 Task: Open Card Card0000000129 in Board Board0000000033 in Workspace WS0000000011 in Trello. Add Member Ayush9811@gmail.com to Card Card0000000129 in Board Board0000000033 in Workspace WS0000000011 in Trello. Add Purple Label titled Label0000000129 to Card Card0000000129 in Board Board0000000033 in Workspace WS0000000011 in Trello. Add Checklist CL0000000129 to Card Card0000000129 in Board Board0000000033 in Workspace WS0000000011 in Trello. Add Dates with Start Date as Aug 01 2023 and Due Date as Aug 31 2023 to Card Card0000000129 in Board Board0000000033 in Workspace WS0000000011 in Trello
Action: Mouse moved to (425, 341)
Screenshot: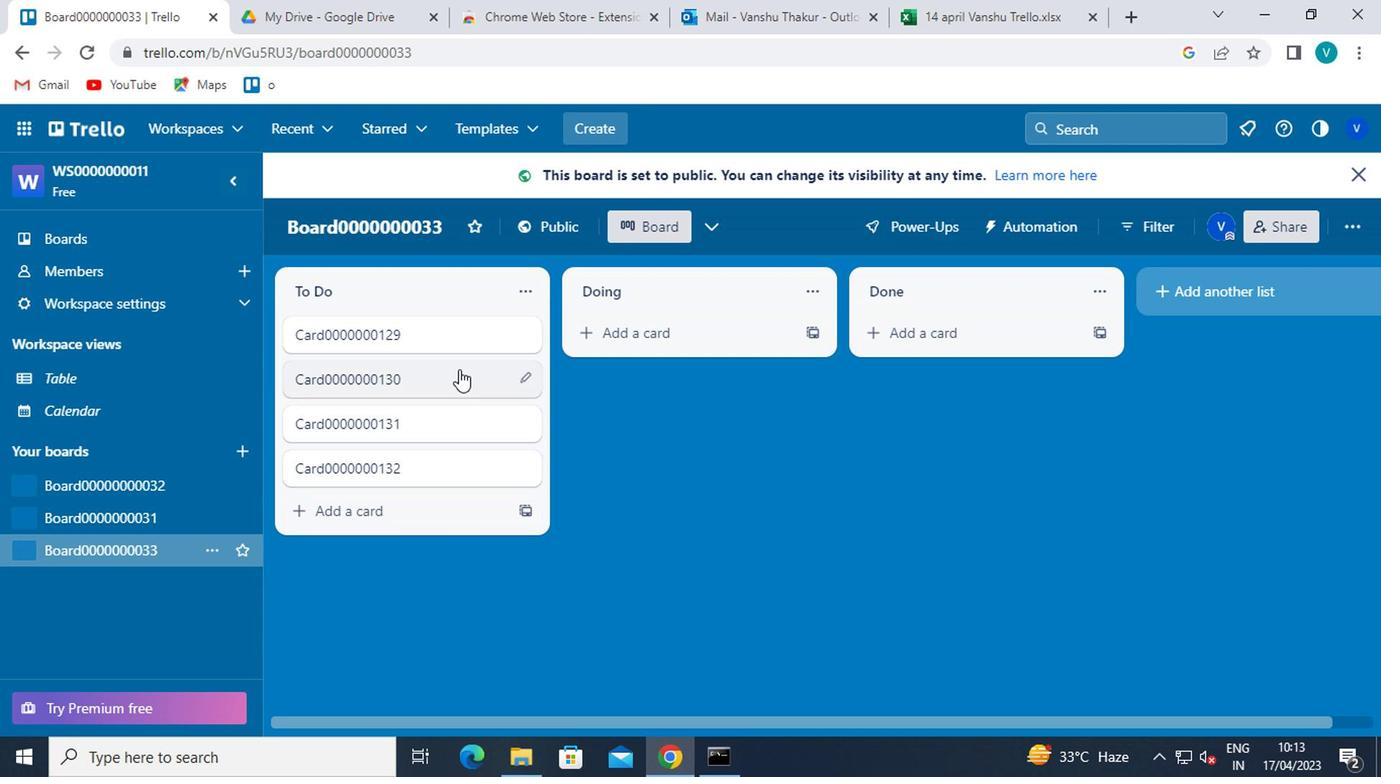 
Action: Mouse pressed left at (425, 341)
Screenshot: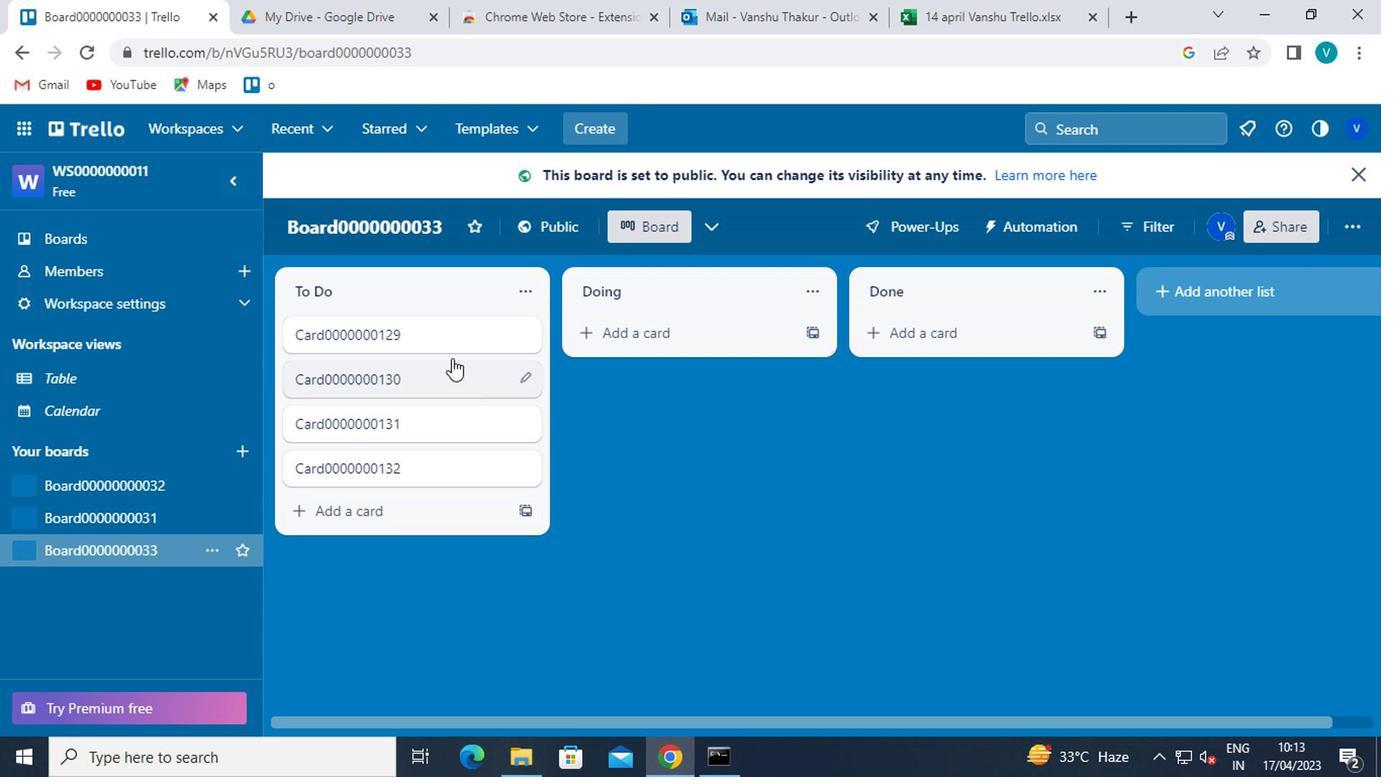 
Action: Mouse moved to (954, 292)
Screenshot: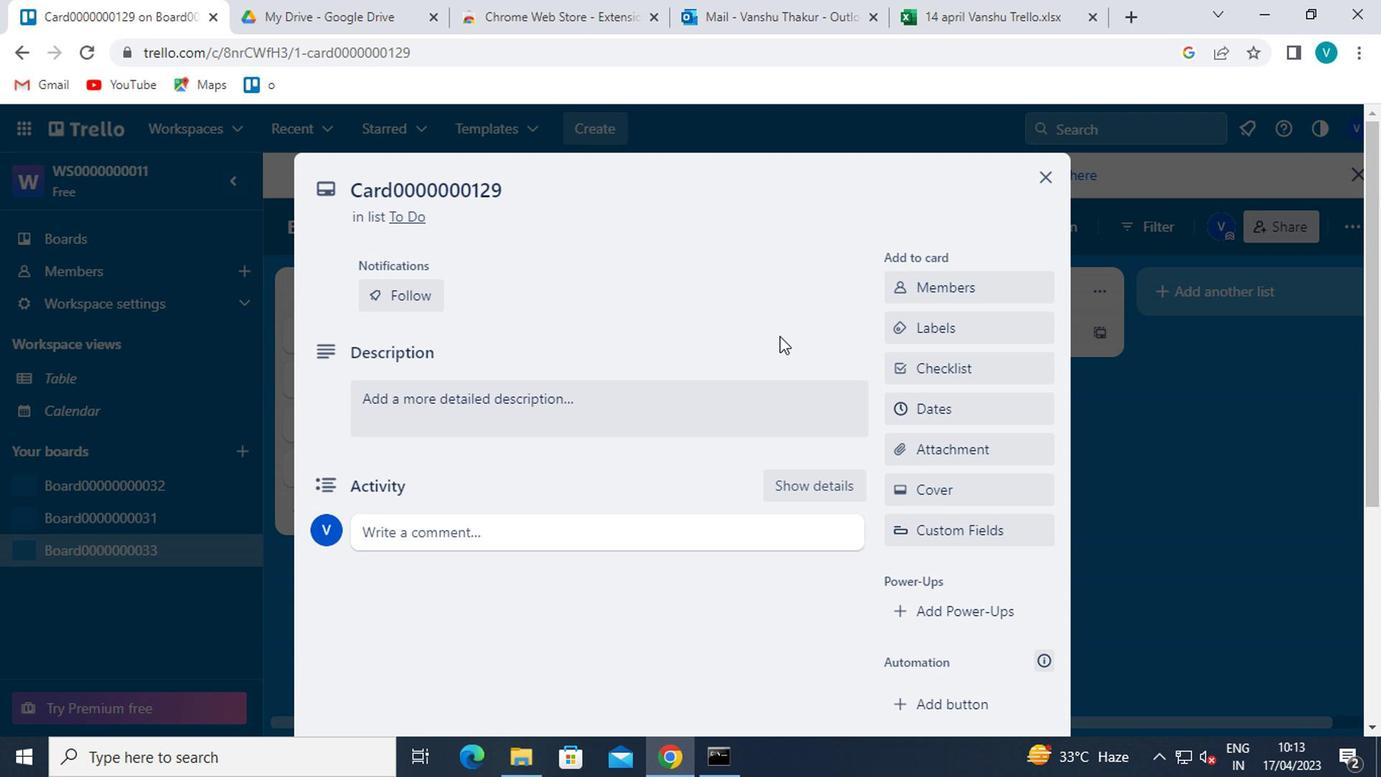 
Action: Mouse pressed left at (954, 292)
Screenshot: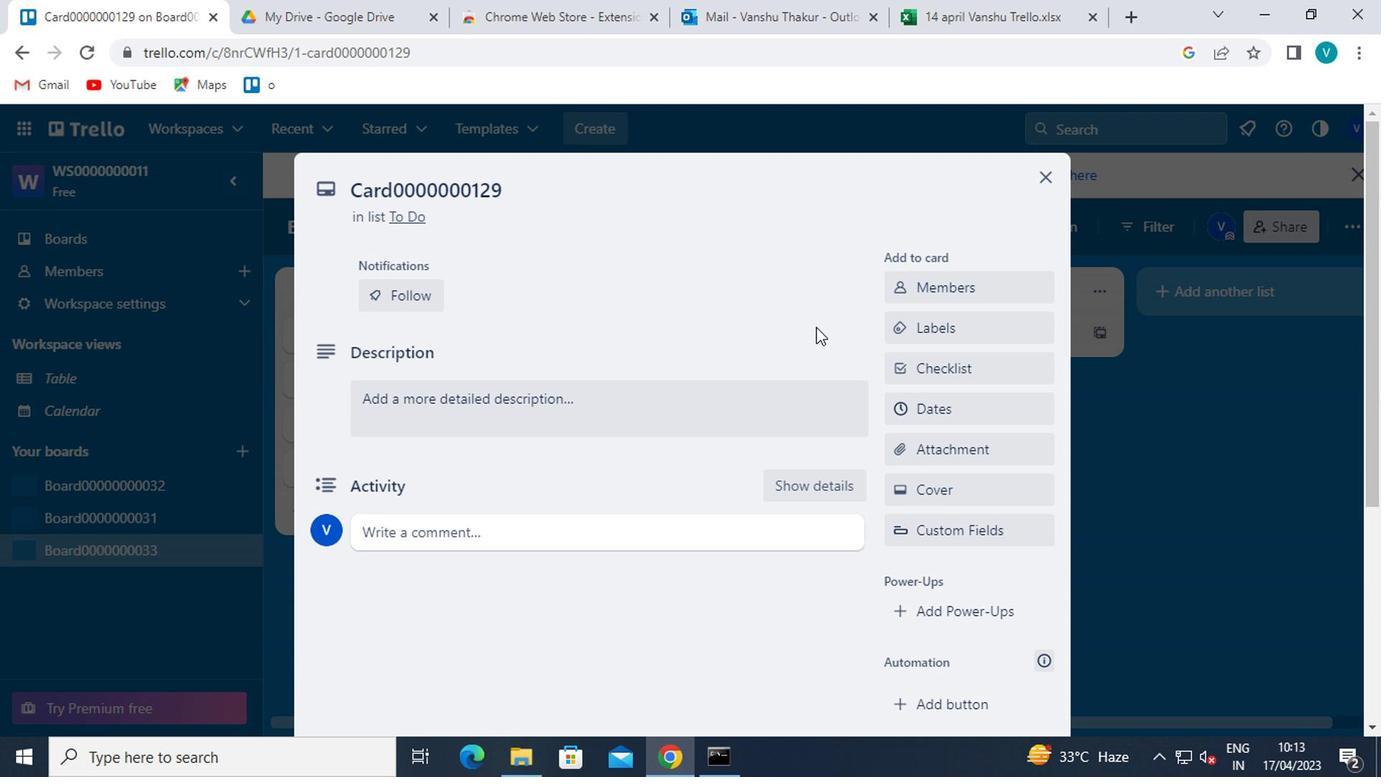 
Action: Mouse moved to (950, 366)
Screenshot: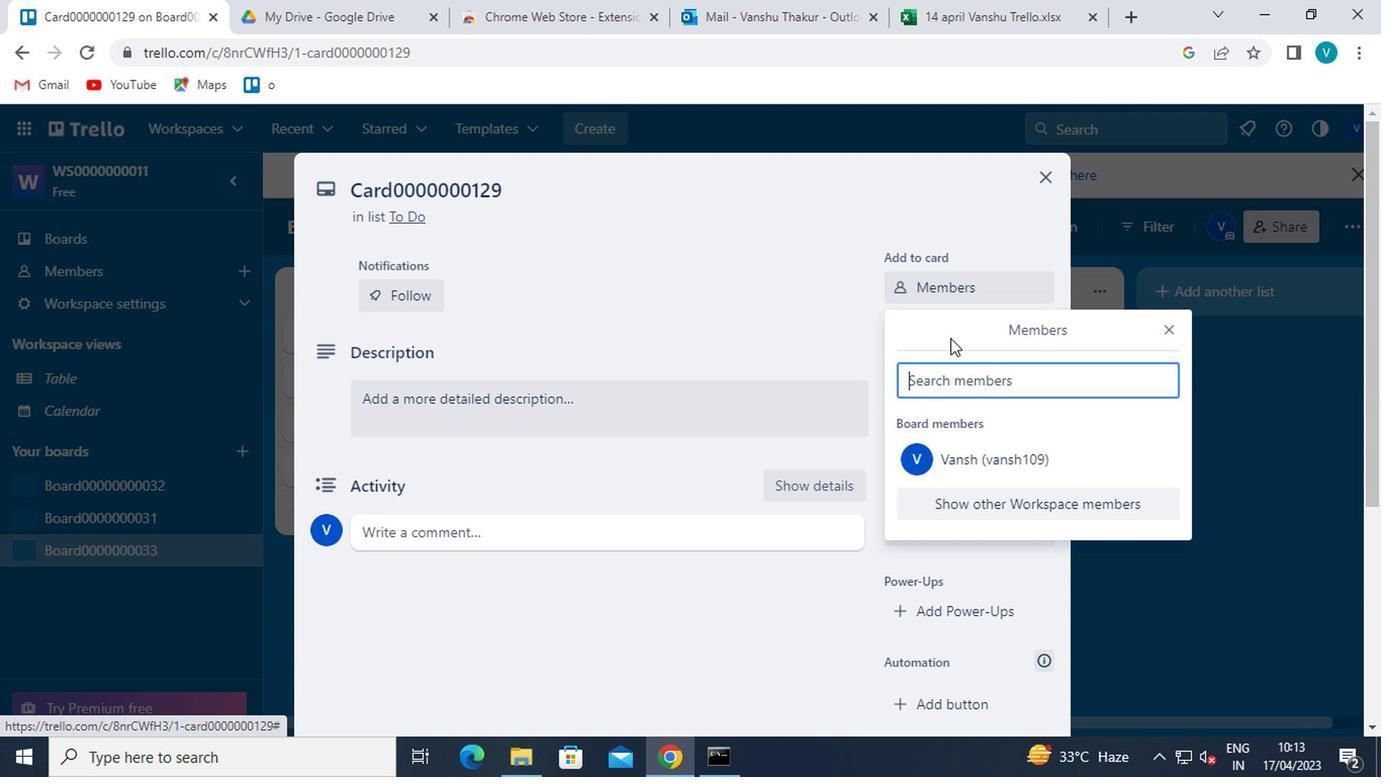 
Action: Mouse pressed left at (950, 366)
Screenshot: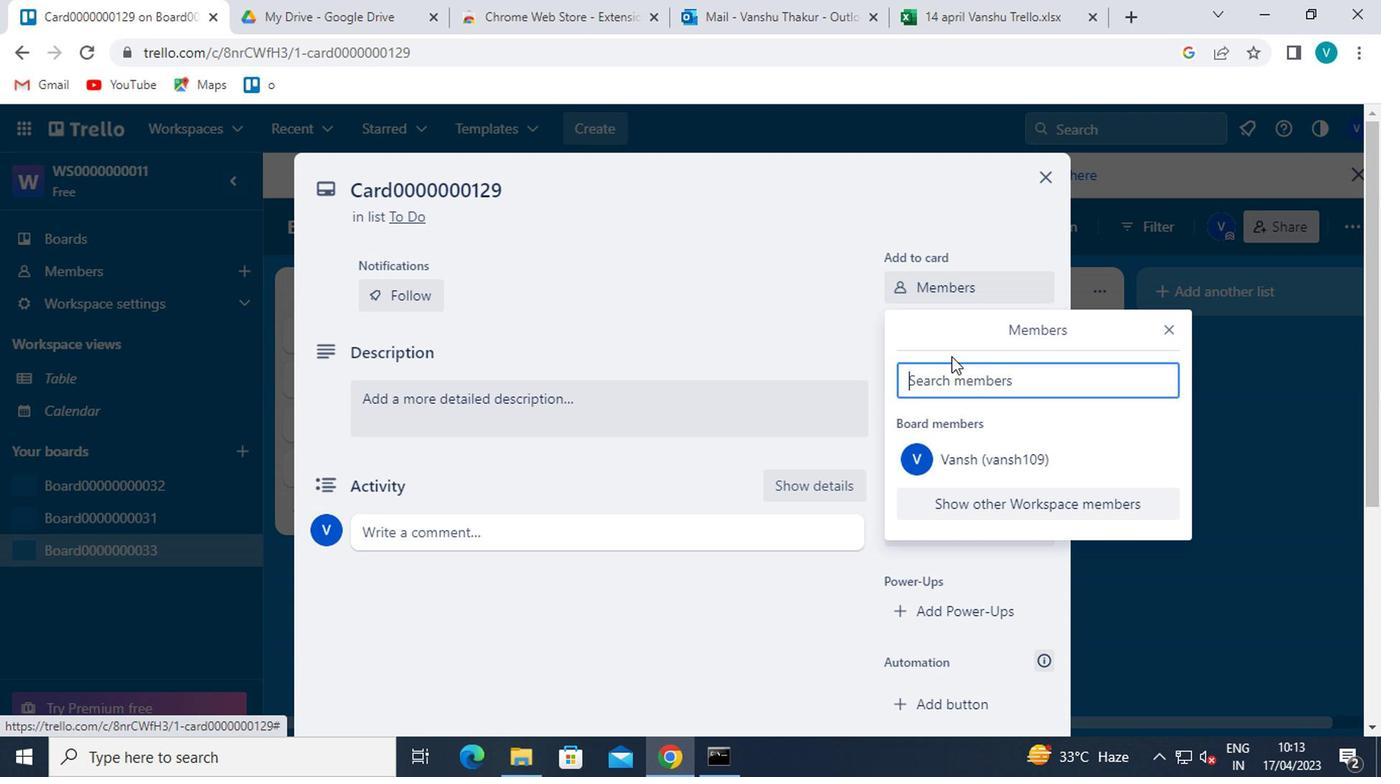 
Action: Key pressed <Key.shift>AYUSH9811<Key.shift>@GMAIL.COM
Screenshot: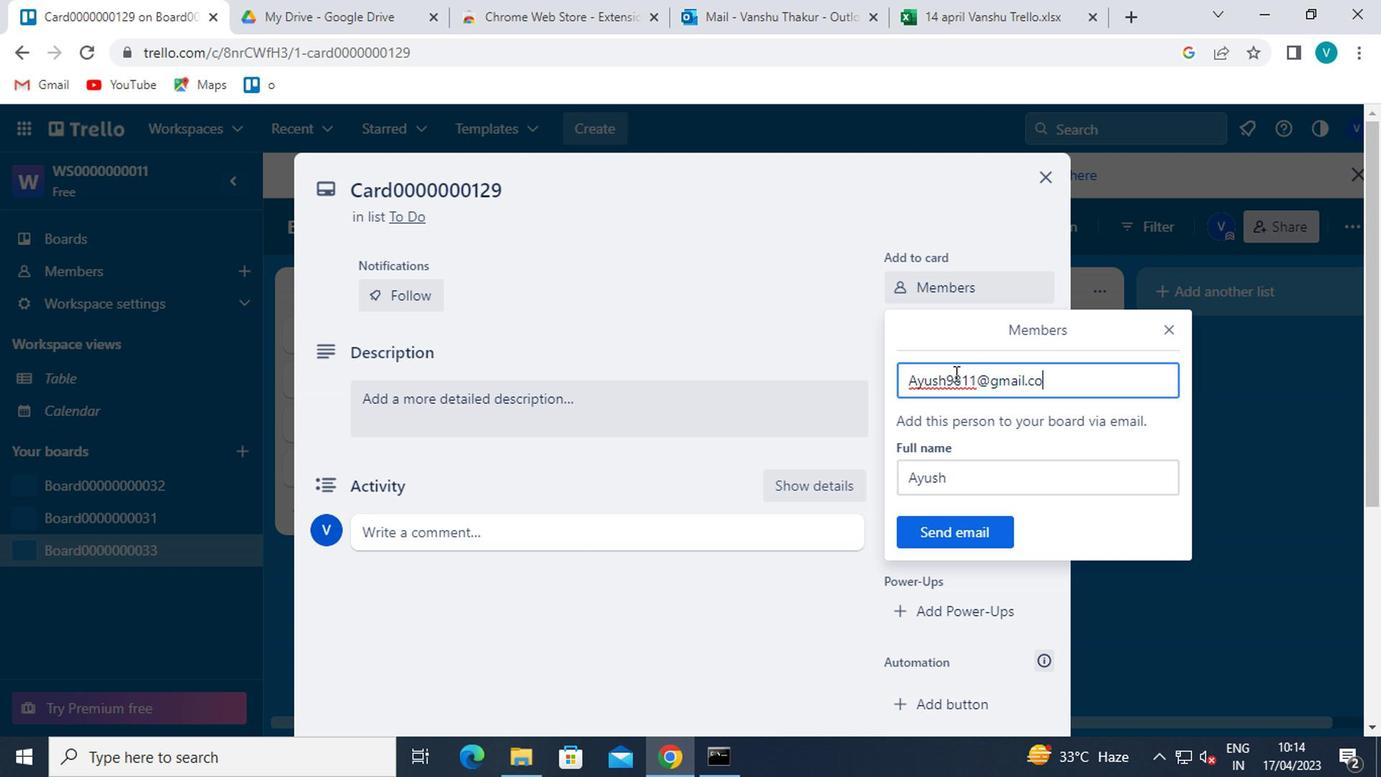 
Action: Mouse moved to (985, 515)
Screenshot: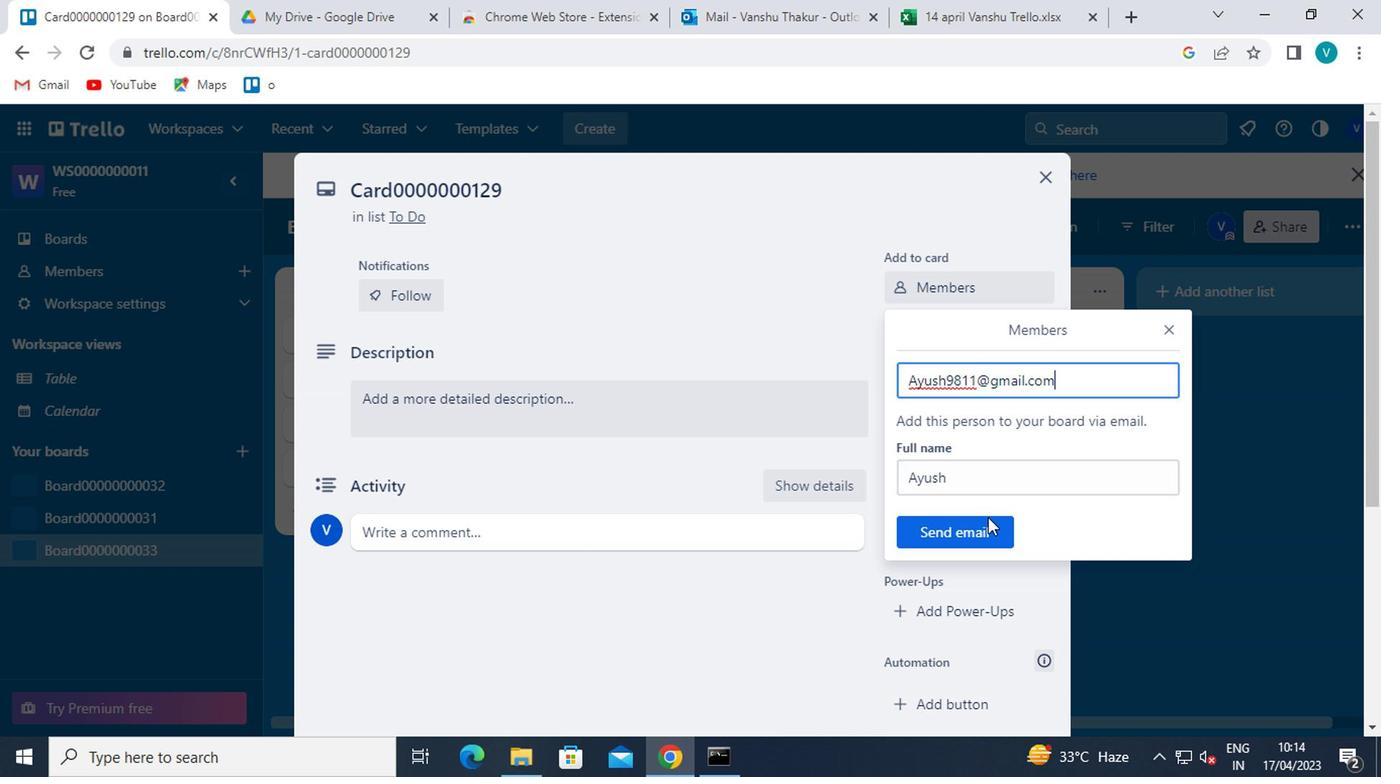 
Action: Mouse pressed left at (985, 515)
Screenshot: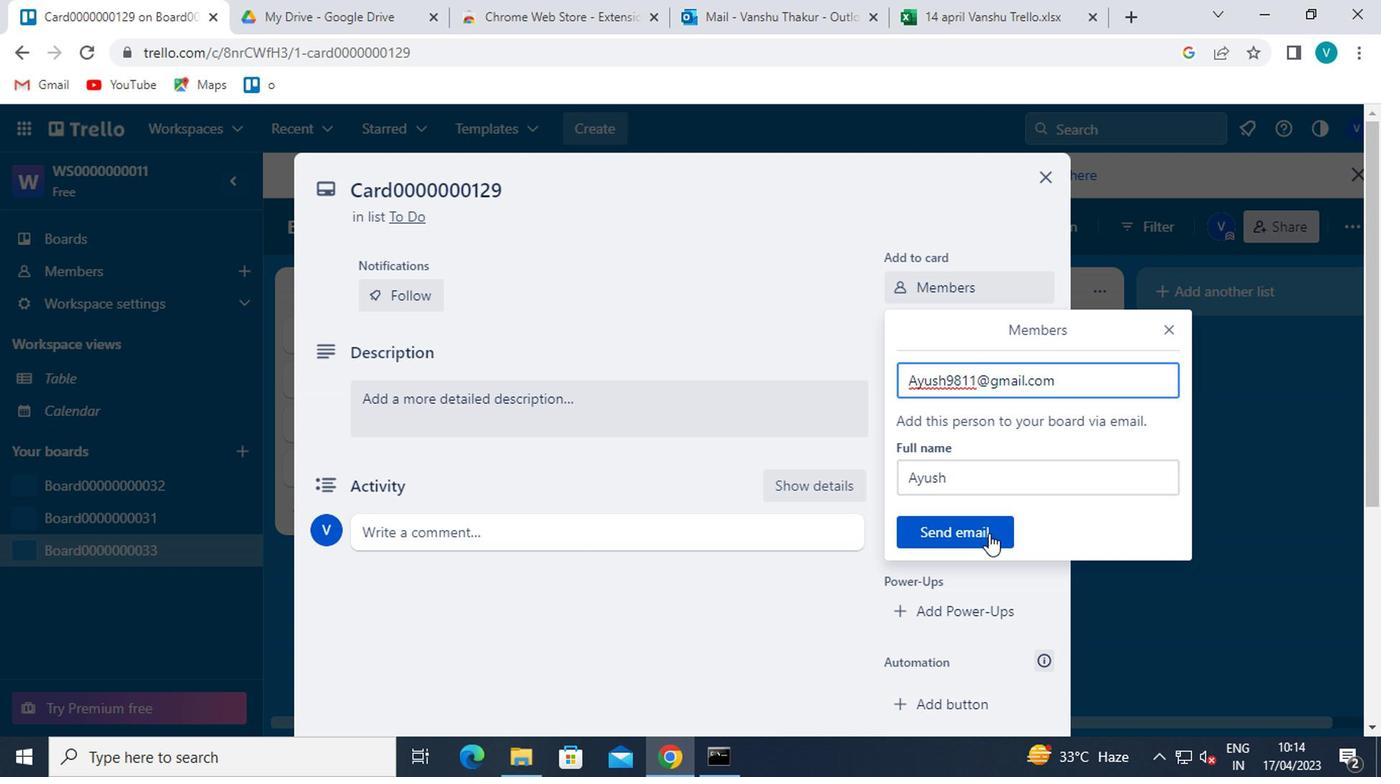 
Action: Mouse moved to (967, 395)
Screenshot: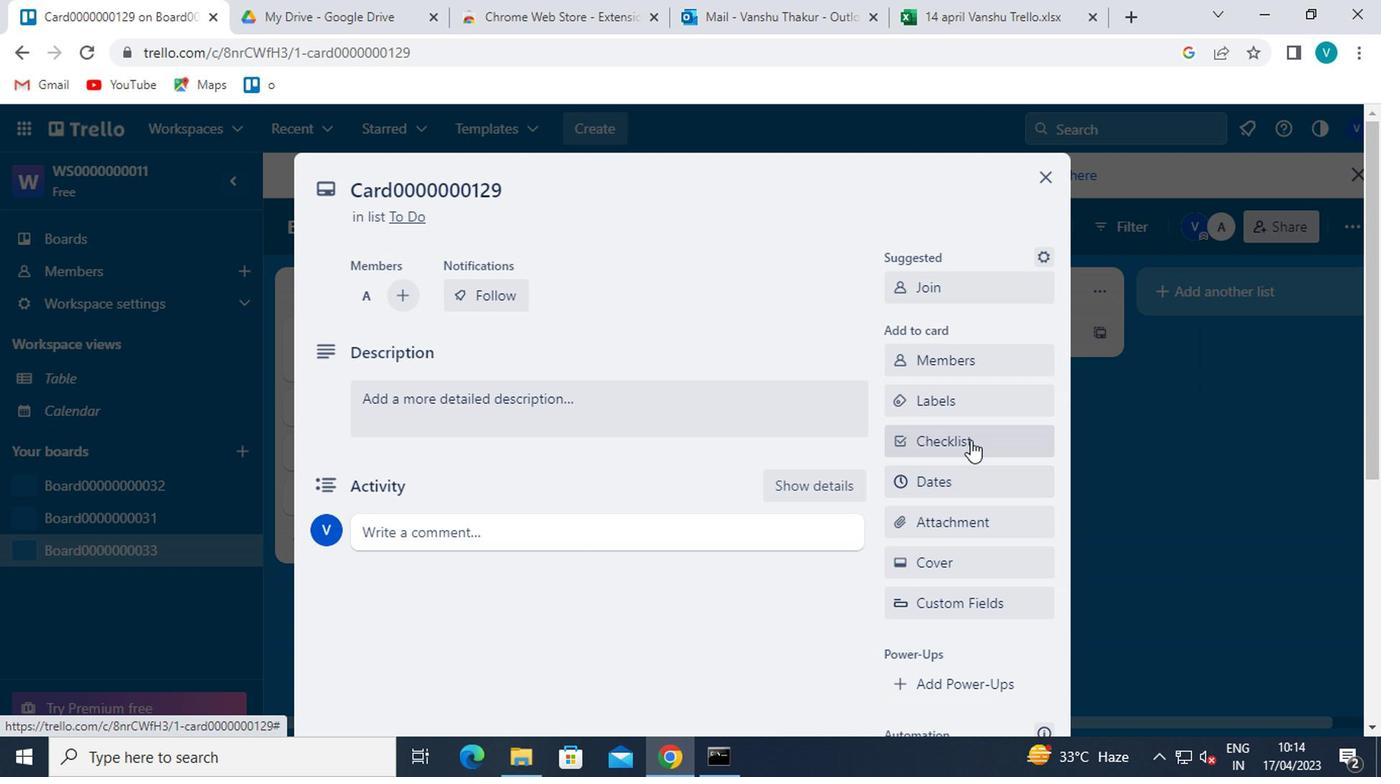 
Action: Mouse pressed left at (967, 395)
Screenshot: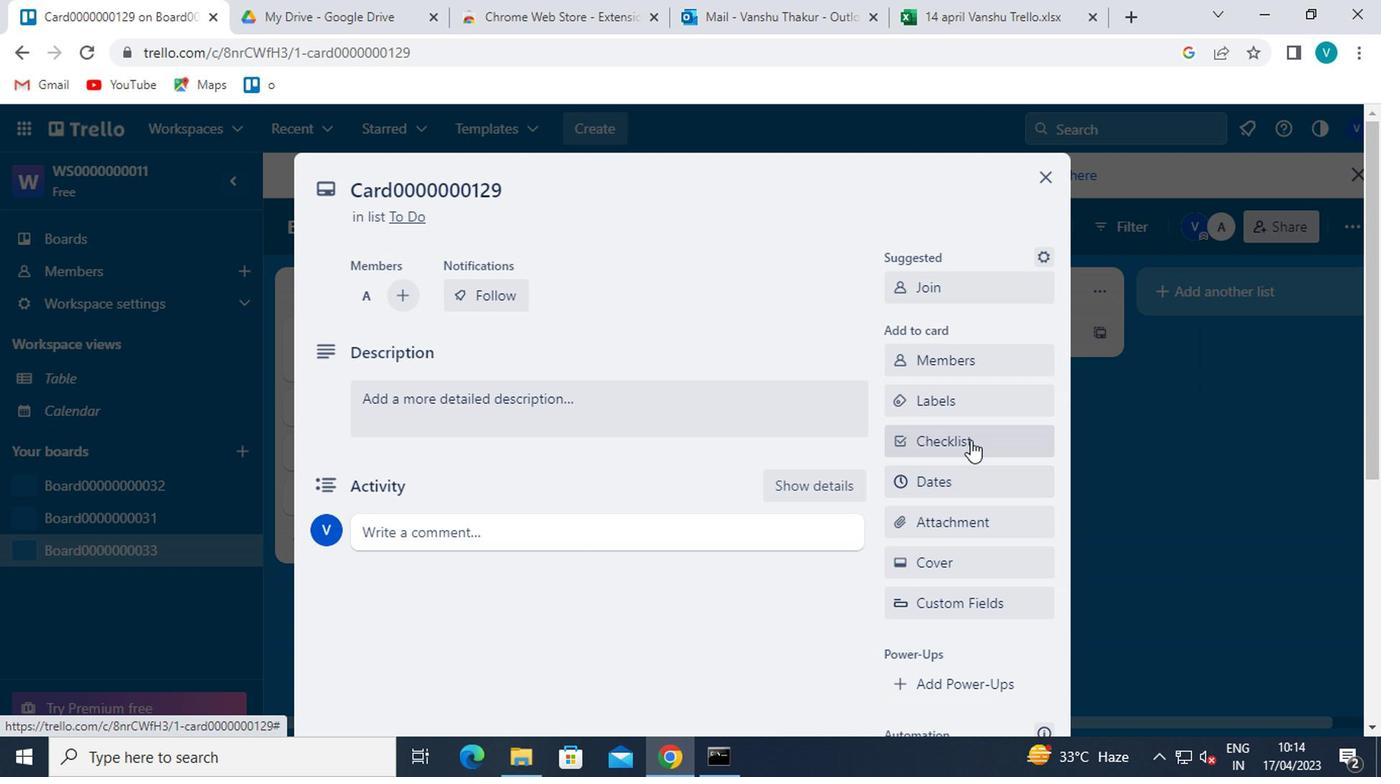 
Action: Mouse moved to (1030, 525)
Screenshot: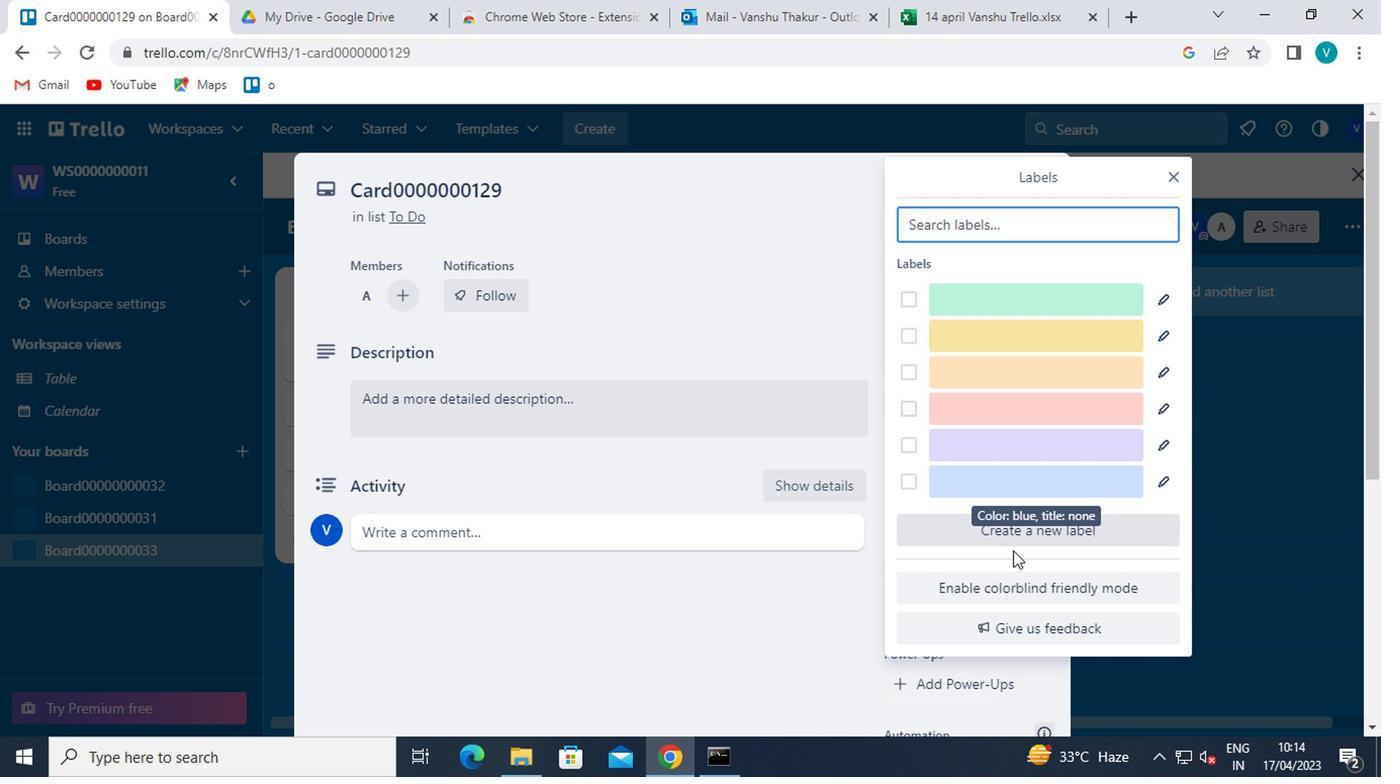 
Action: Mouse pressed left at (1030, 525)
Screenshot: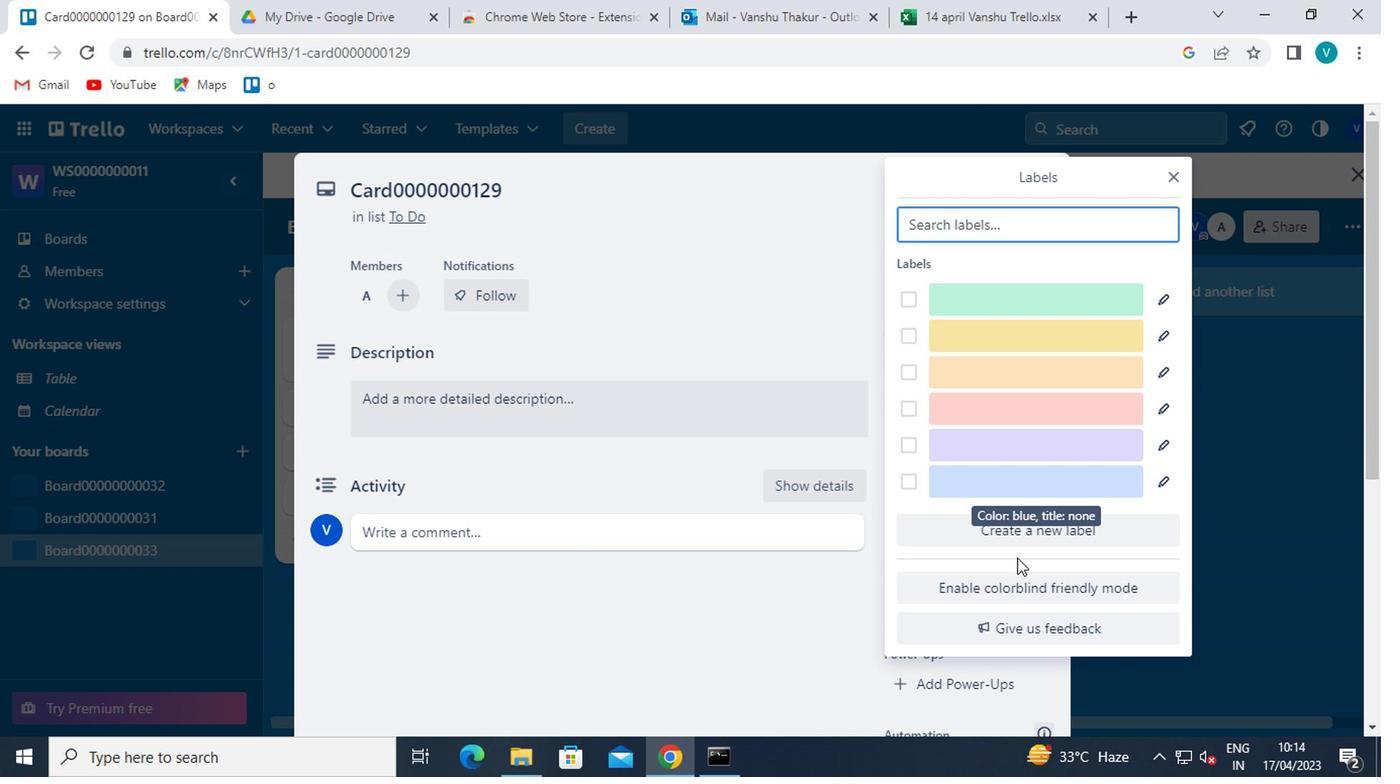 
Action: Mouse moved to (1160, 448)
Screenshot: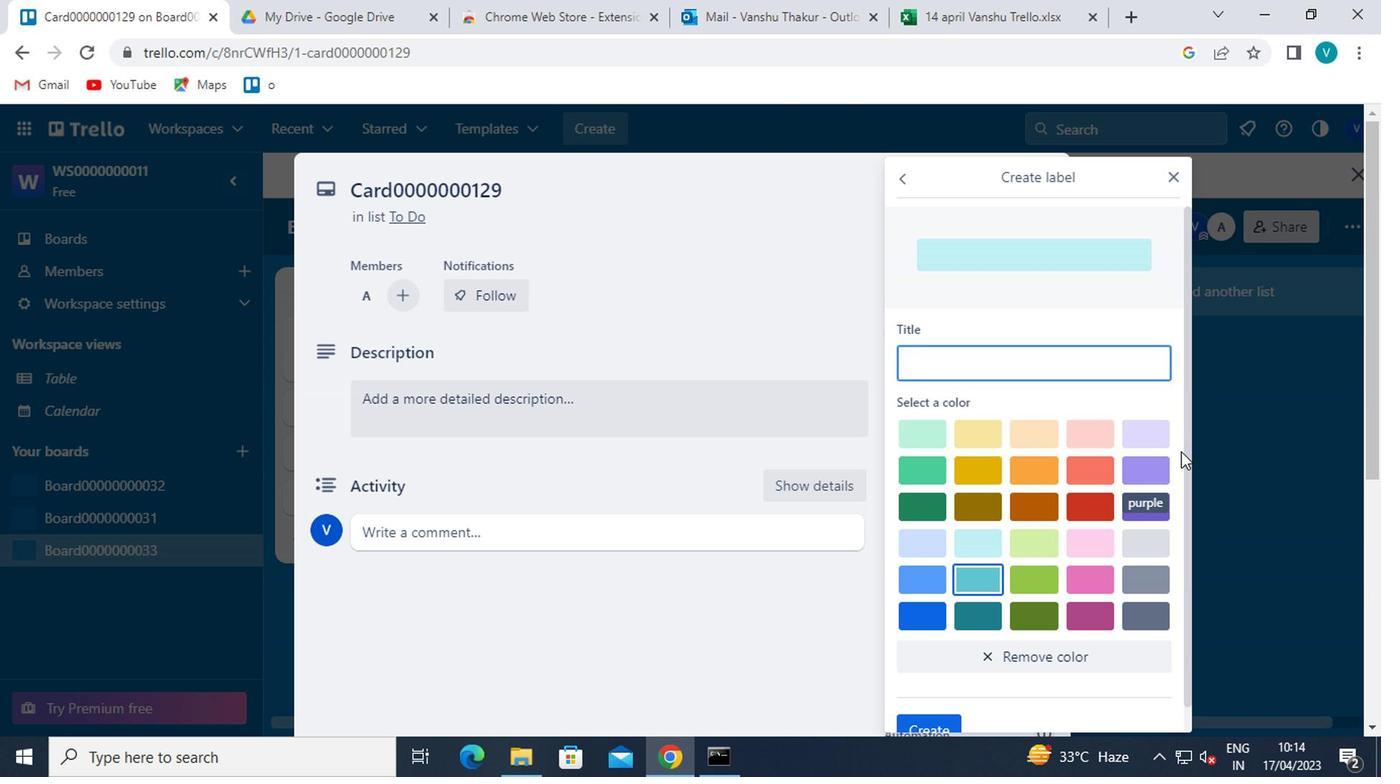 
Action: Mouse pressed left at (1160, 448)
Screenshot: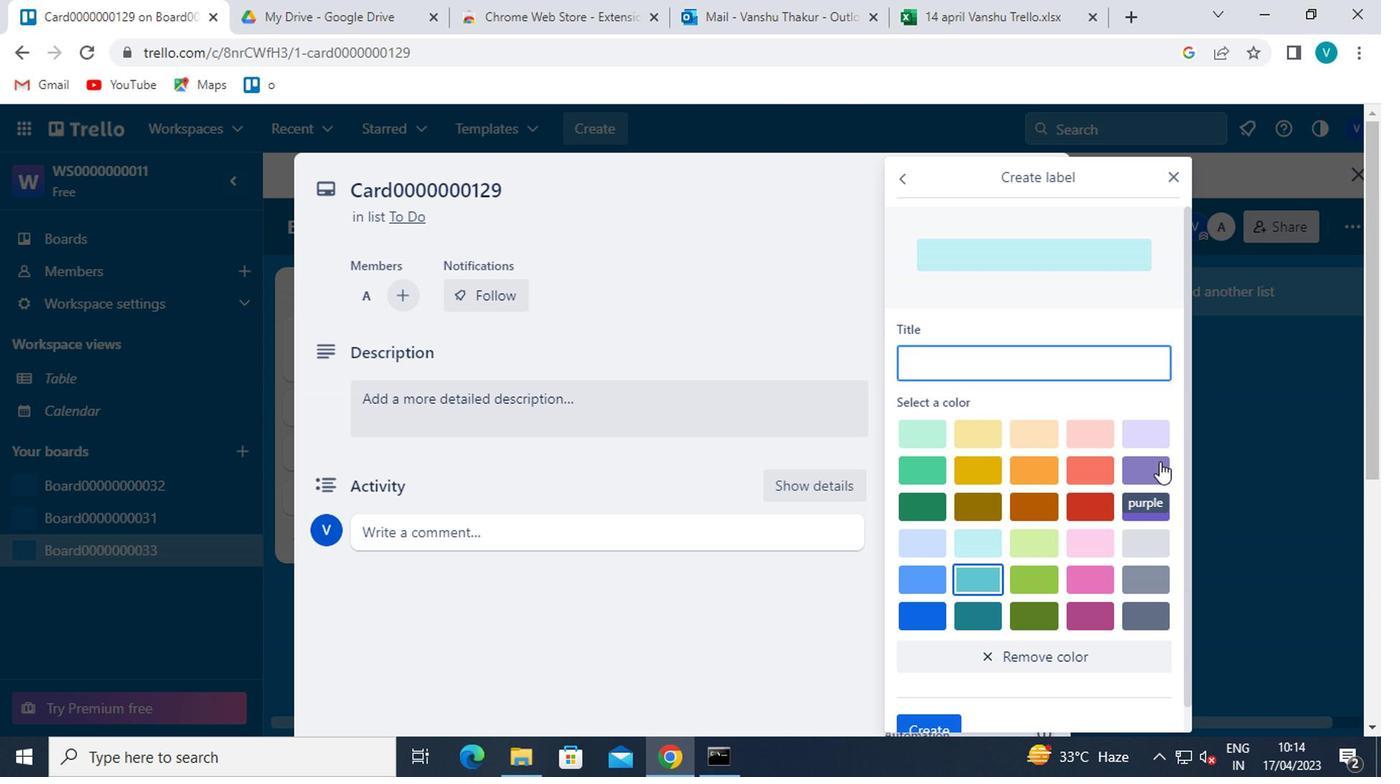 
Action: Mouse moved to (1053, 359)
Screenshot: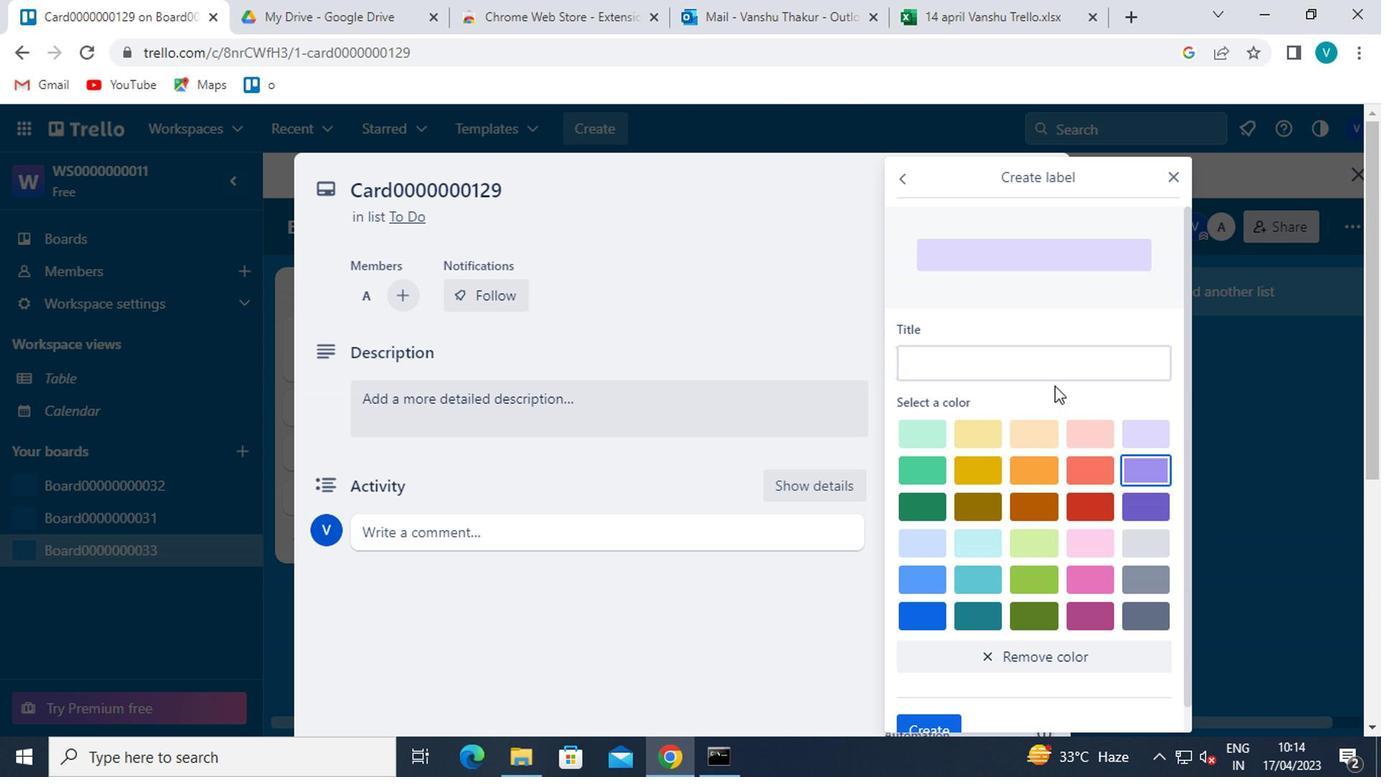 
Action: Mouse pressed left at (1053, 359)
Screenshot: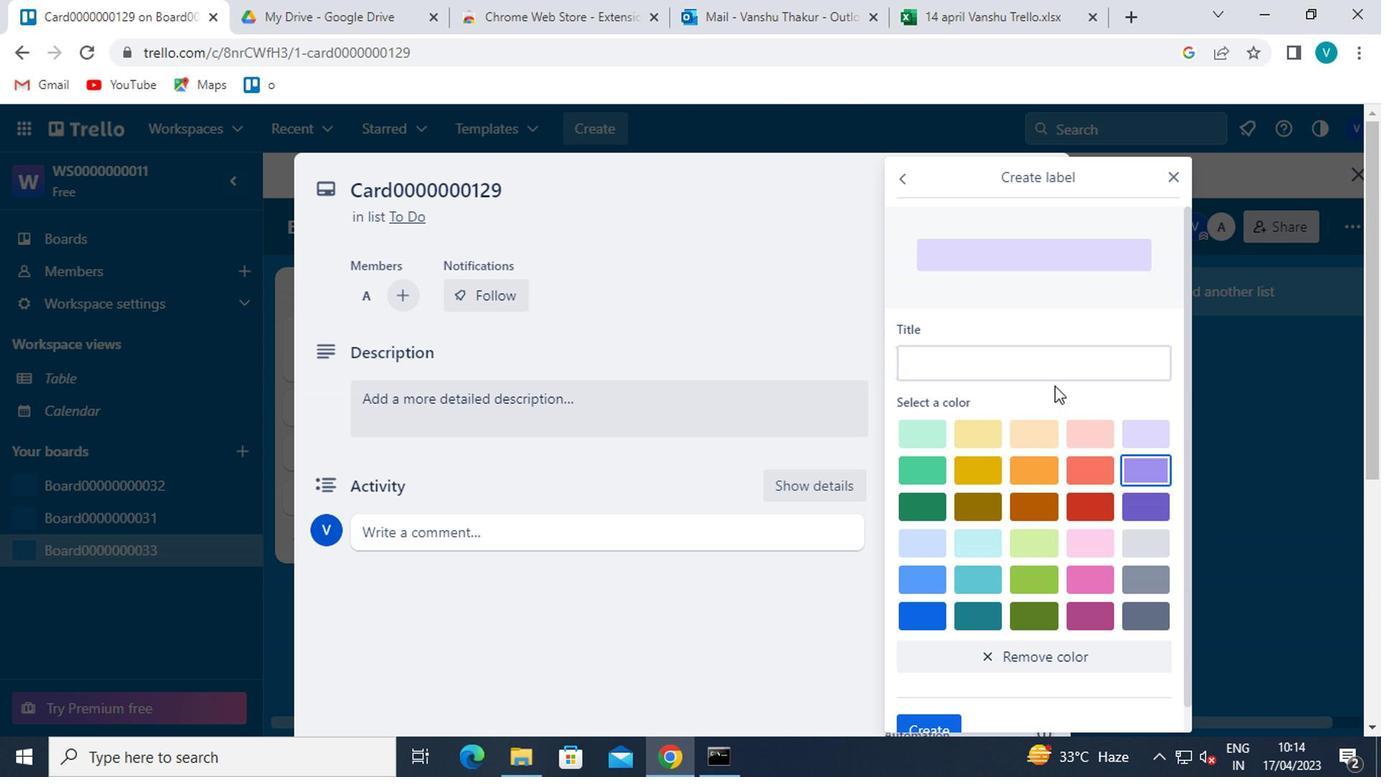 
Action: Mouse moved to (1086, 338)
Screenshot: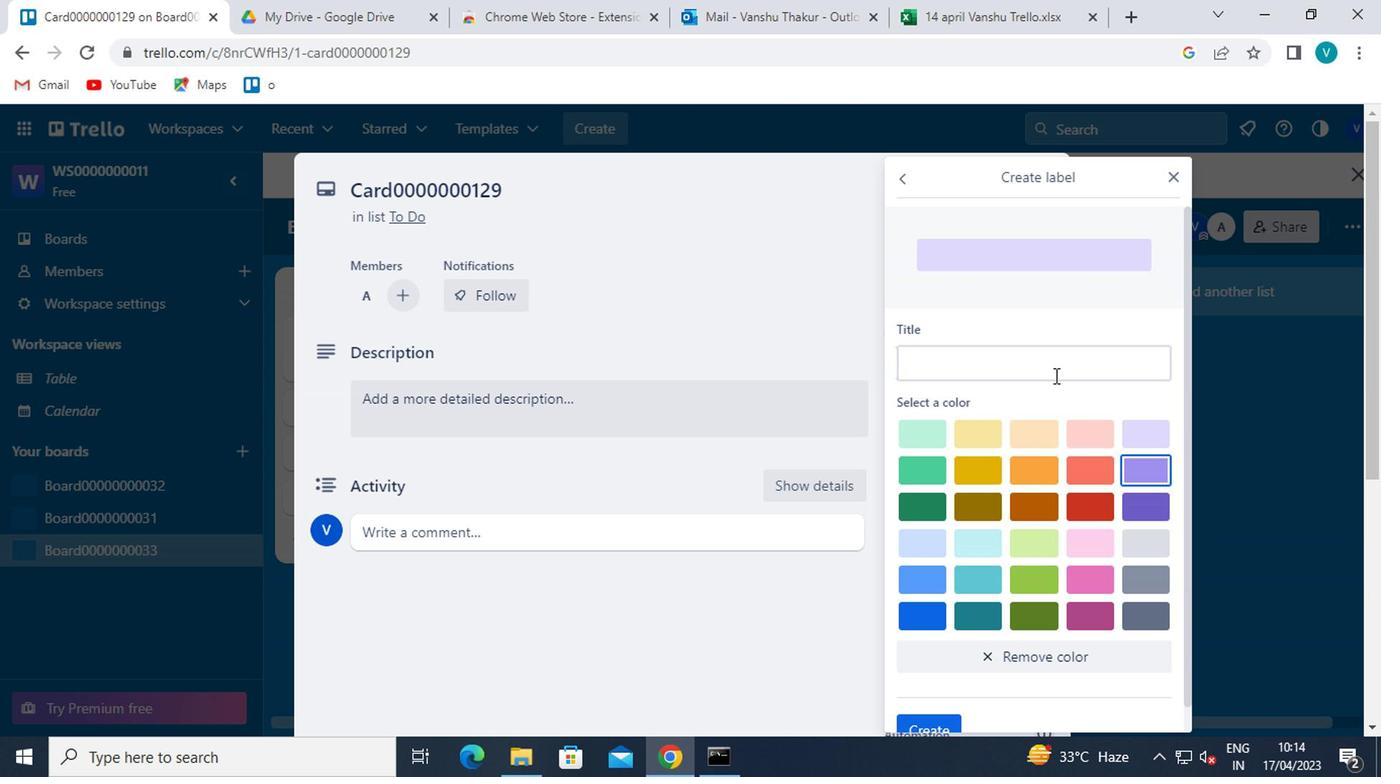 
Action: Key pressed <Key.shift>LABEL0000000129
Screenshot: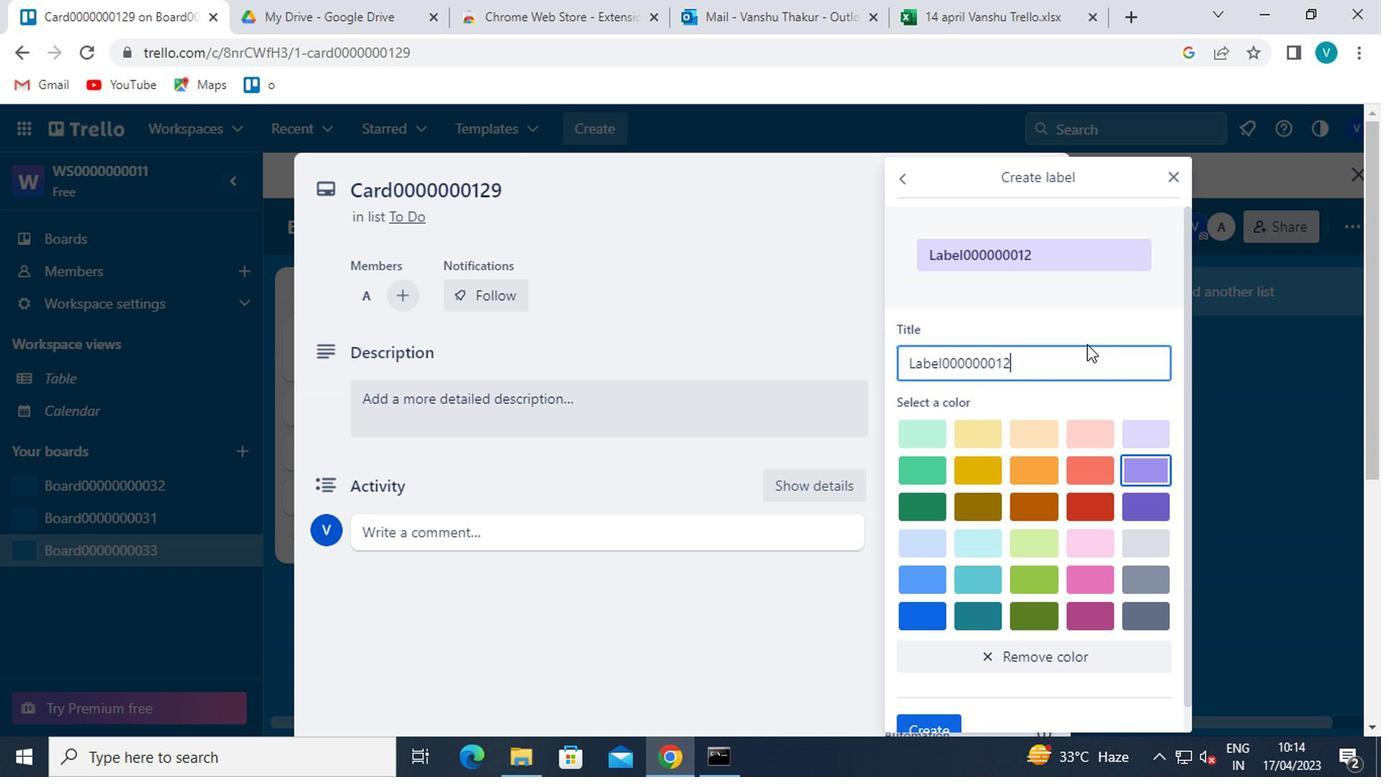 
Action: Mouse moved to (1018, 525)
Screenshot: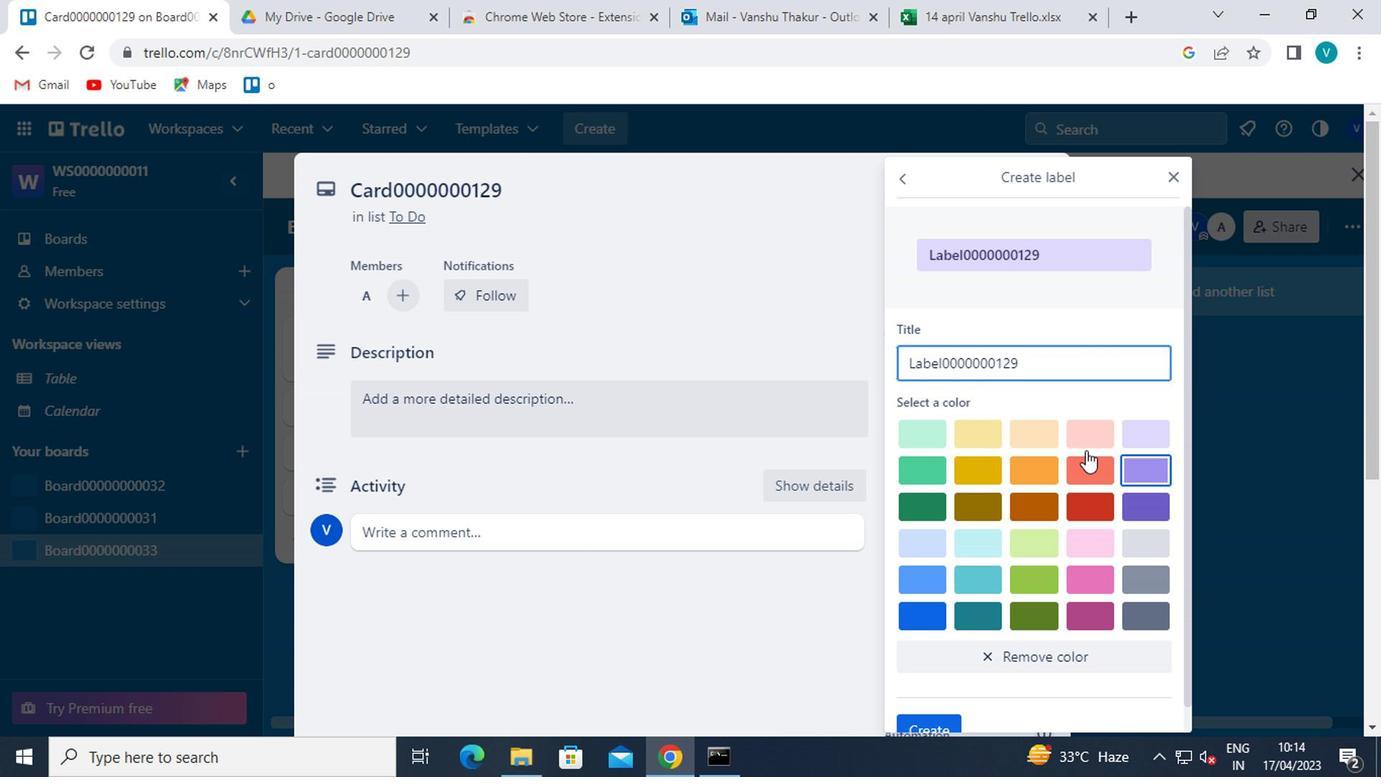 
Action: Mouse scrolled (1018, 525) with delta (0, 0)
Screenshot: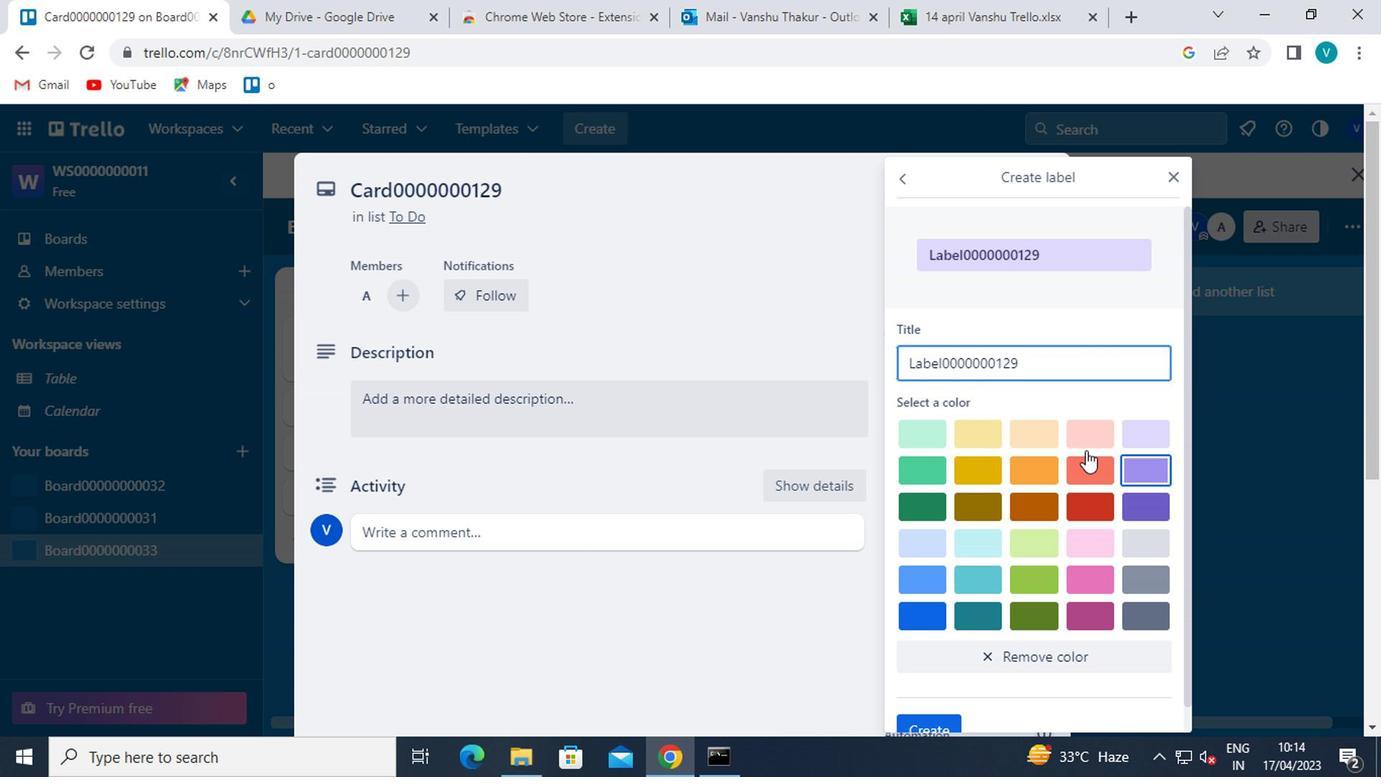 
Action: Mouse moved to (1017, 525)
Screenshot: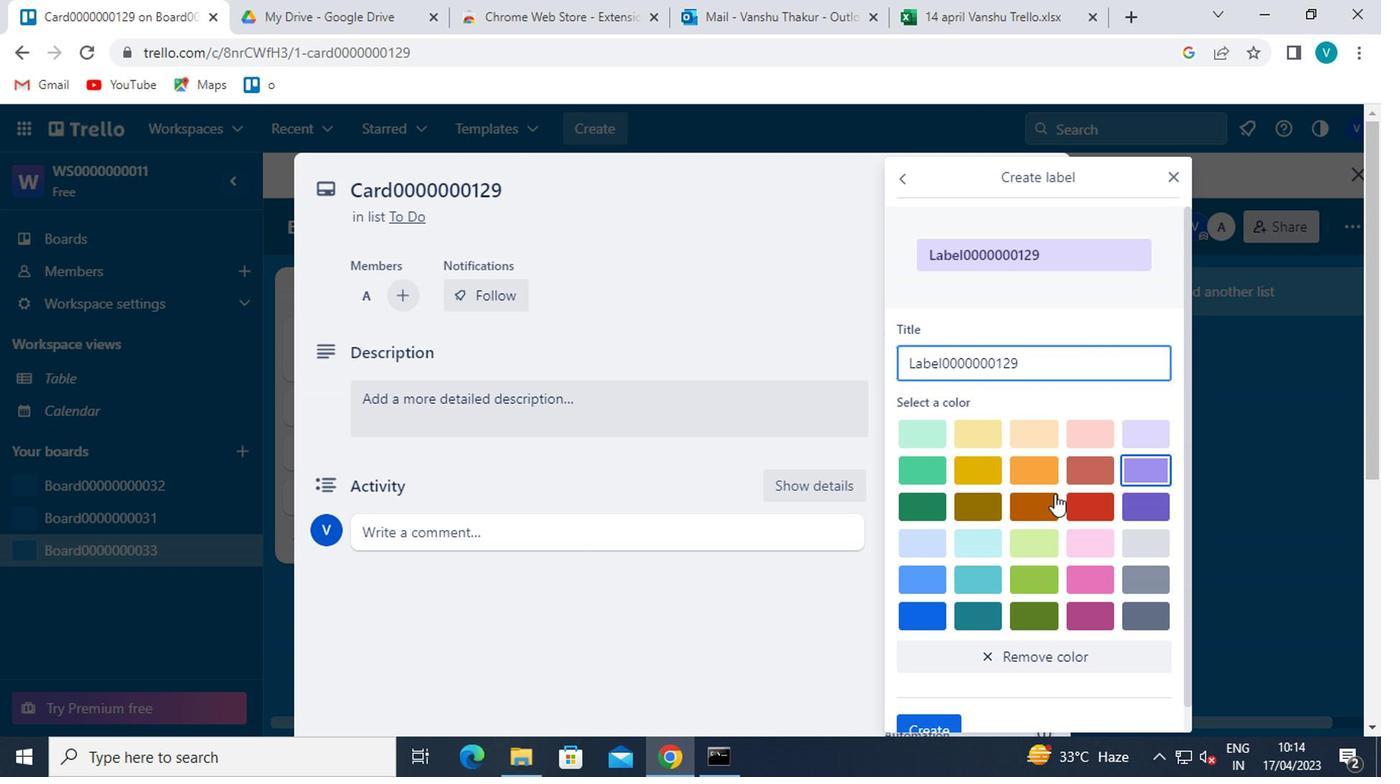 
Action: Mouse scrolled (1017, 525) with delta (0, 0)
Screenshot: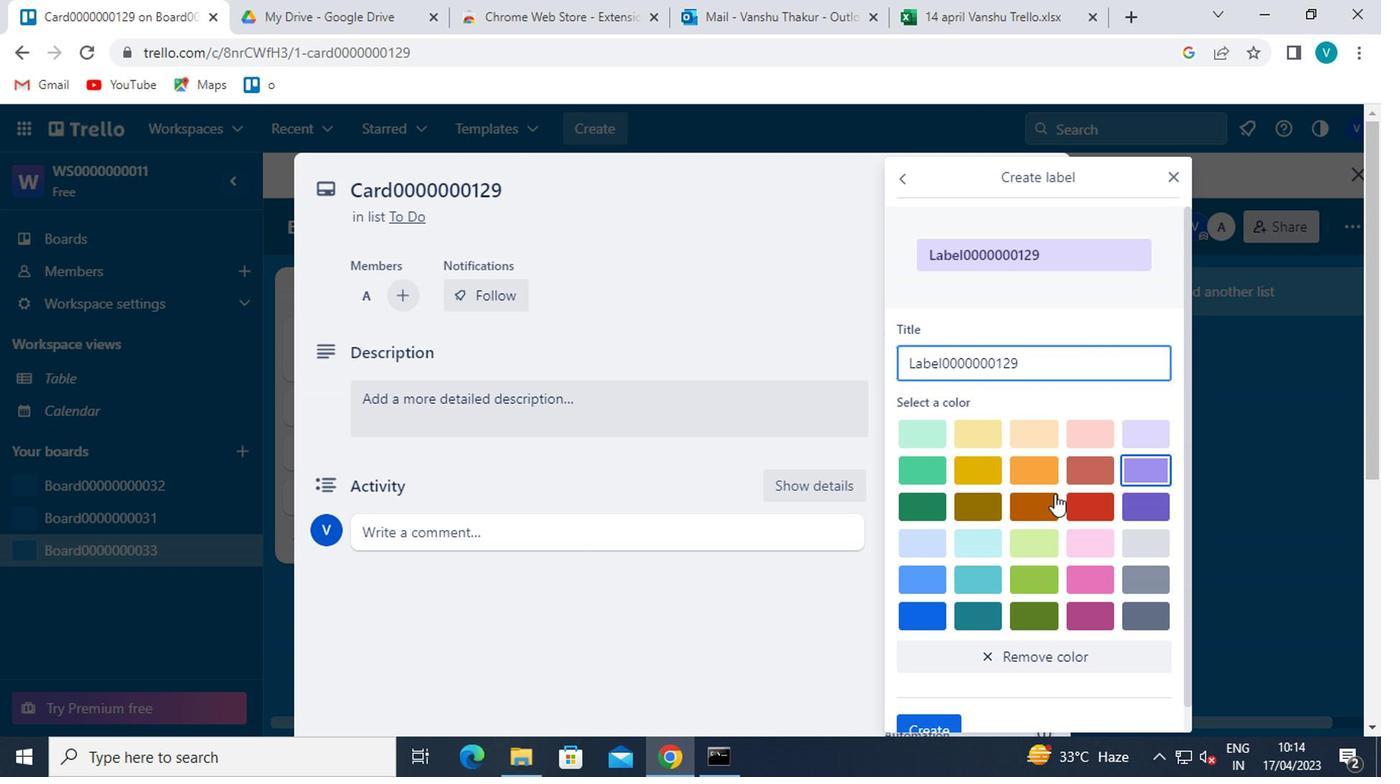 
Action: Mouse moved to (933, 671)
Screenshot: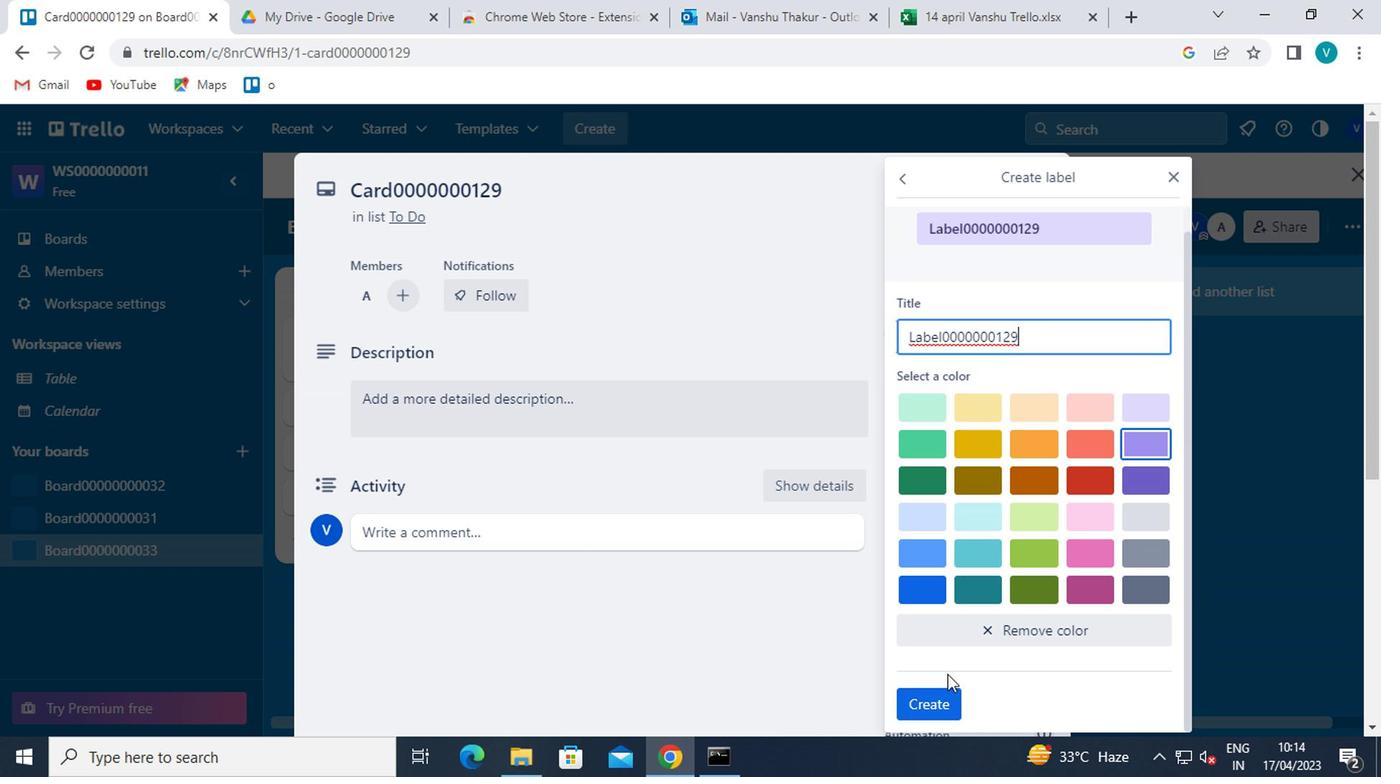 
Action: Mouse pressed left at (933, 671)
Screenshot: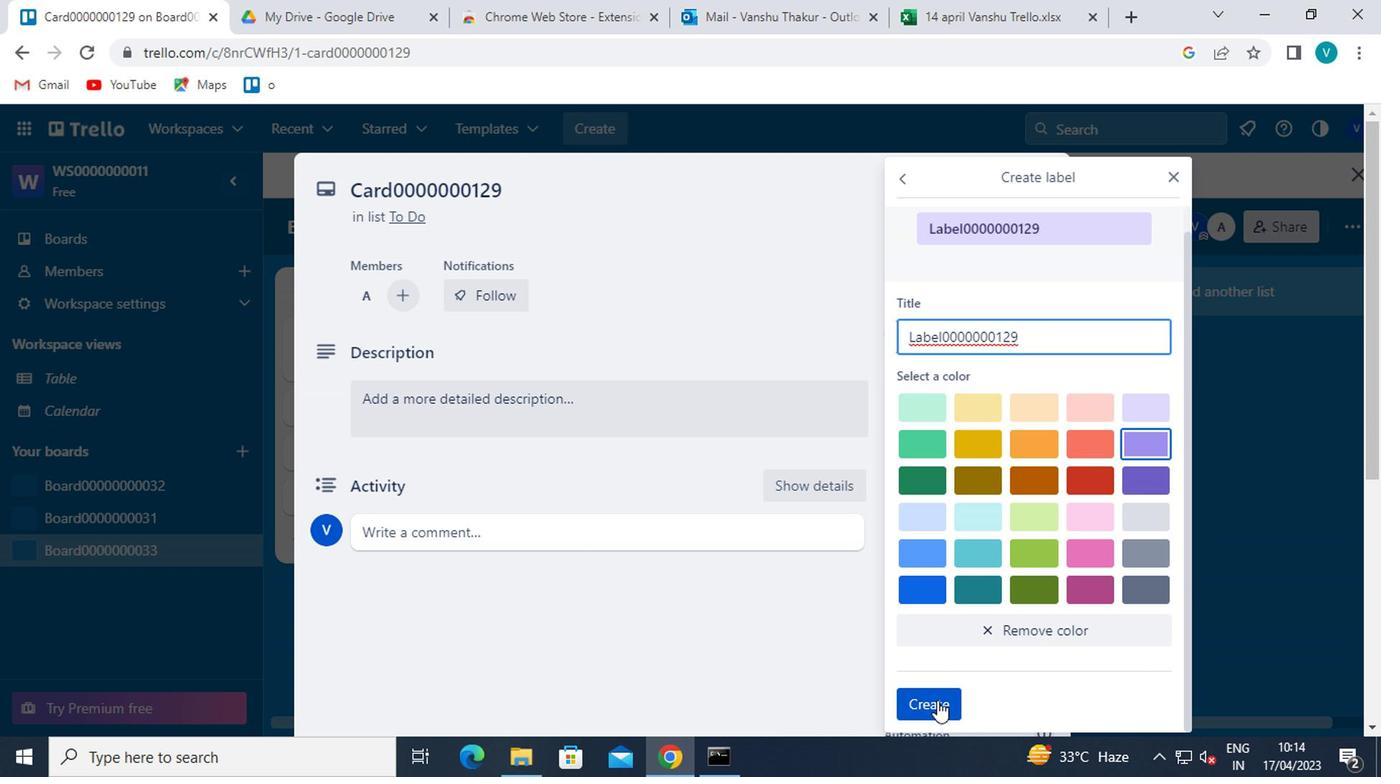 
Action: Mouse moved to (1163, 182)
Screenshot: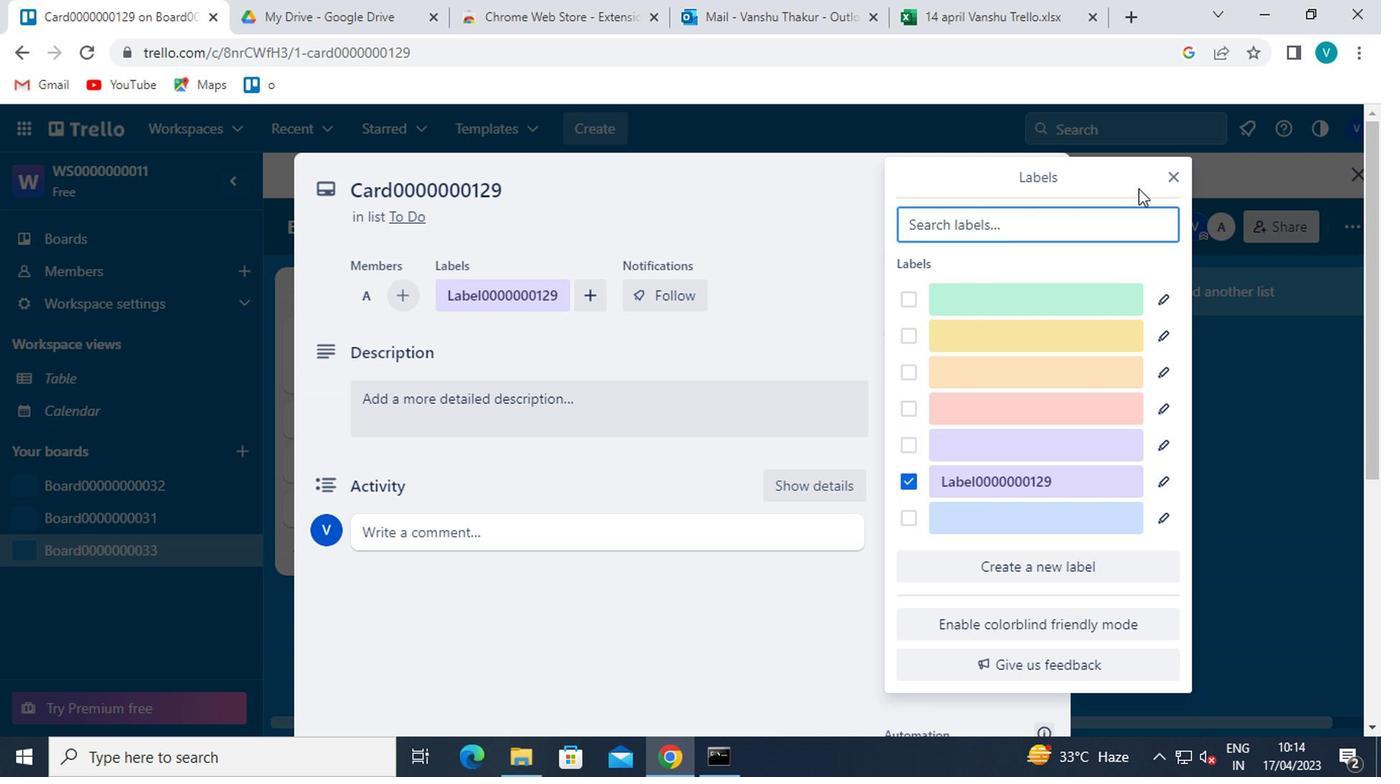 
Action: Mouse pressed left at (1163, 182)
Screenshot: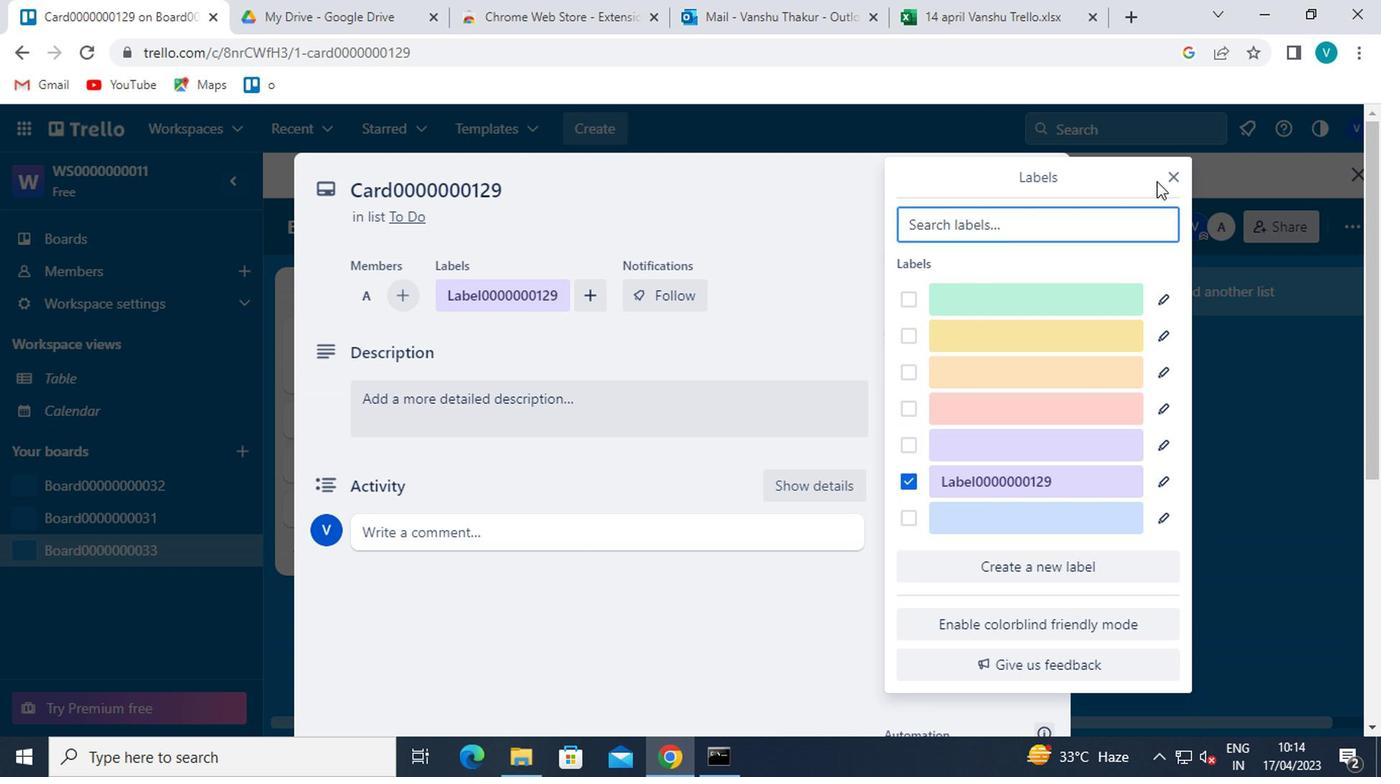 
Action: Mouse moved to (1172, 175)
Screenshot: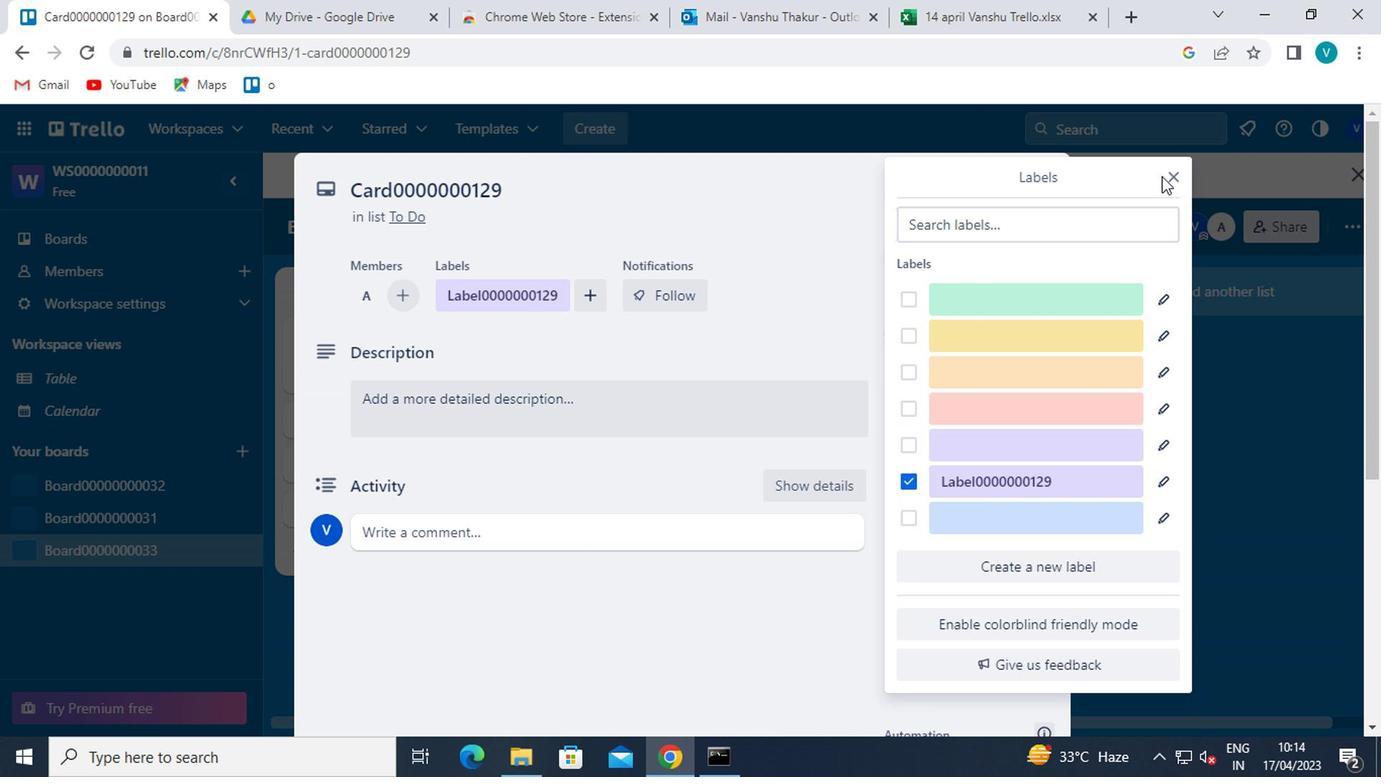
Action: Mouse pressed left at (1172, 175)
Screenshot: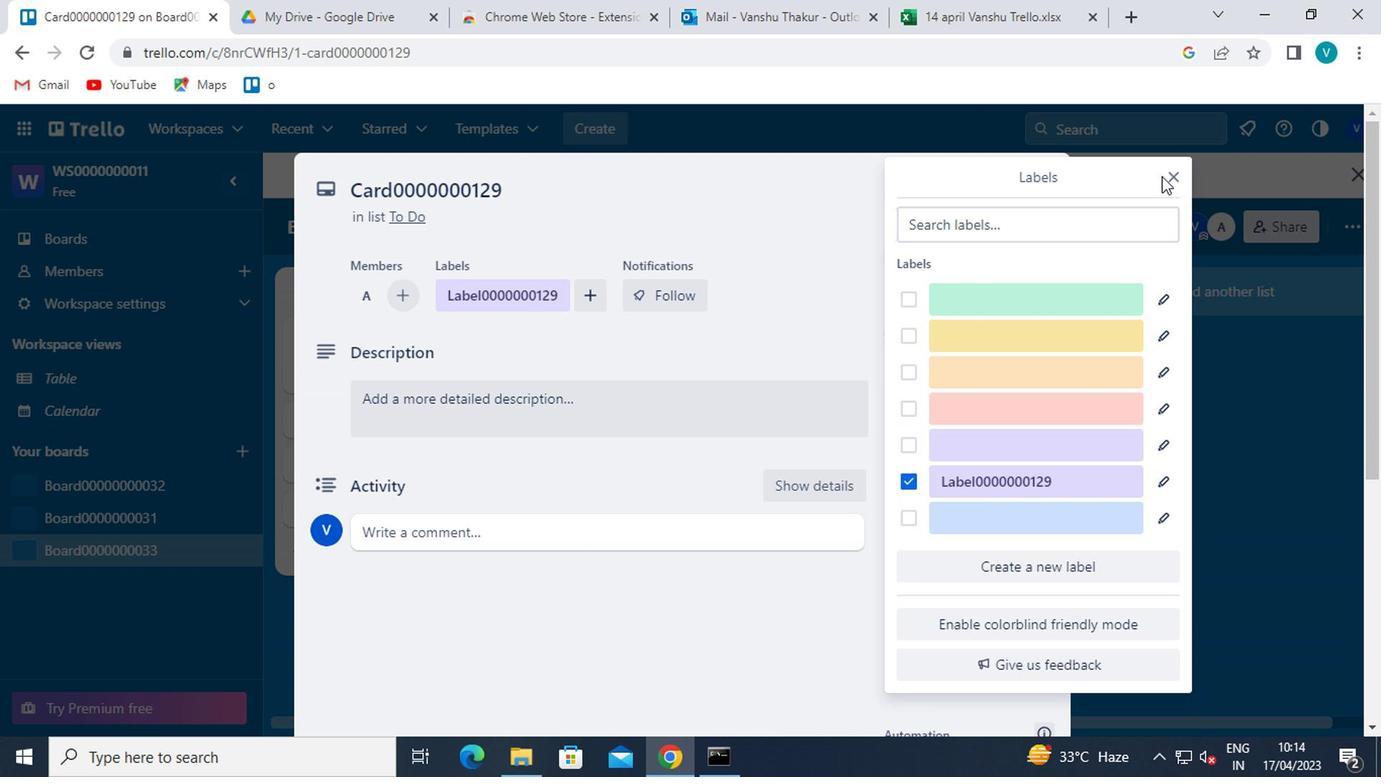 
Action: Mouse moved to (943, 432)
Screenshot: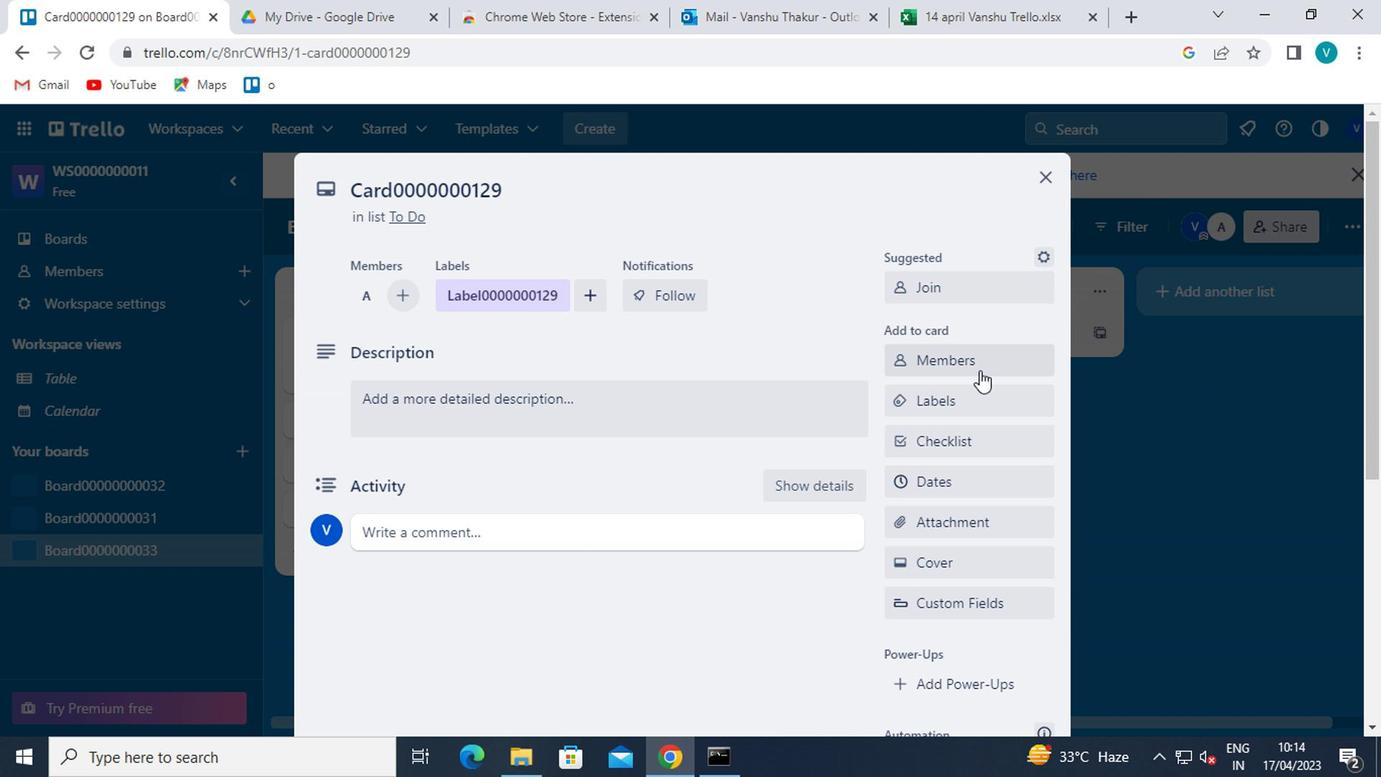 
Action: Mouse pressed left at (943, 432)
Screenshot: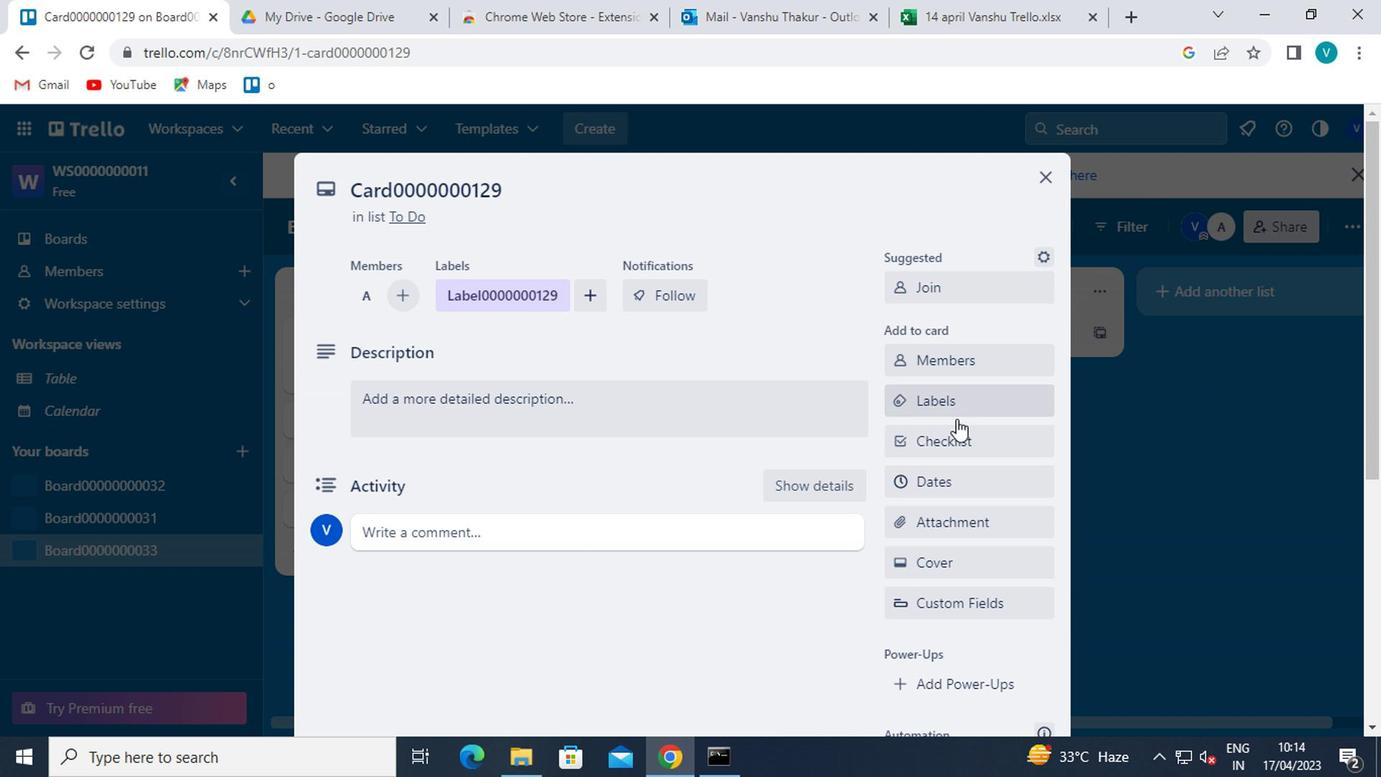 
Action: Key pressed <Key.shift>CL0000000129
Screenshot: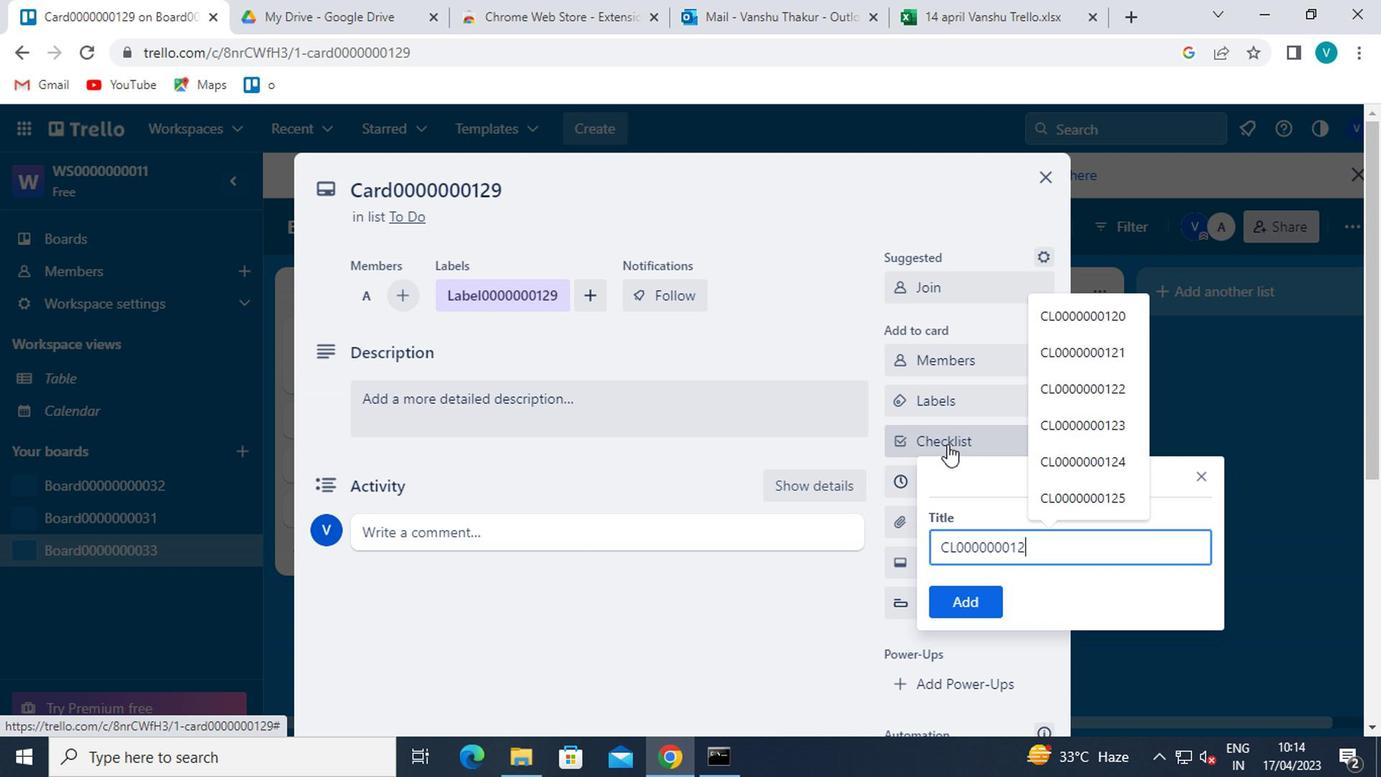 
Action: Mouse moved to (942, 579)
Screenshot: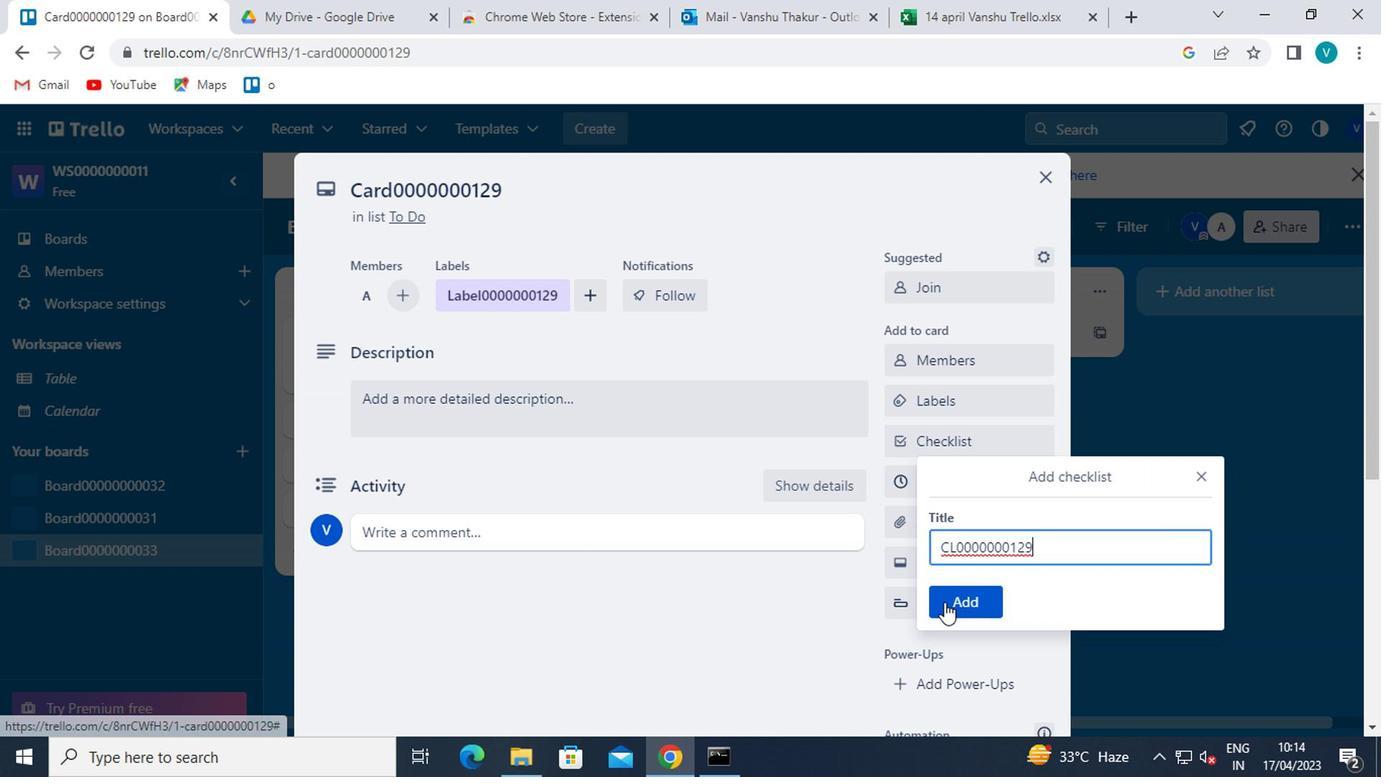 
Action: Mouse pressed left at (942, 579)
Screenshot: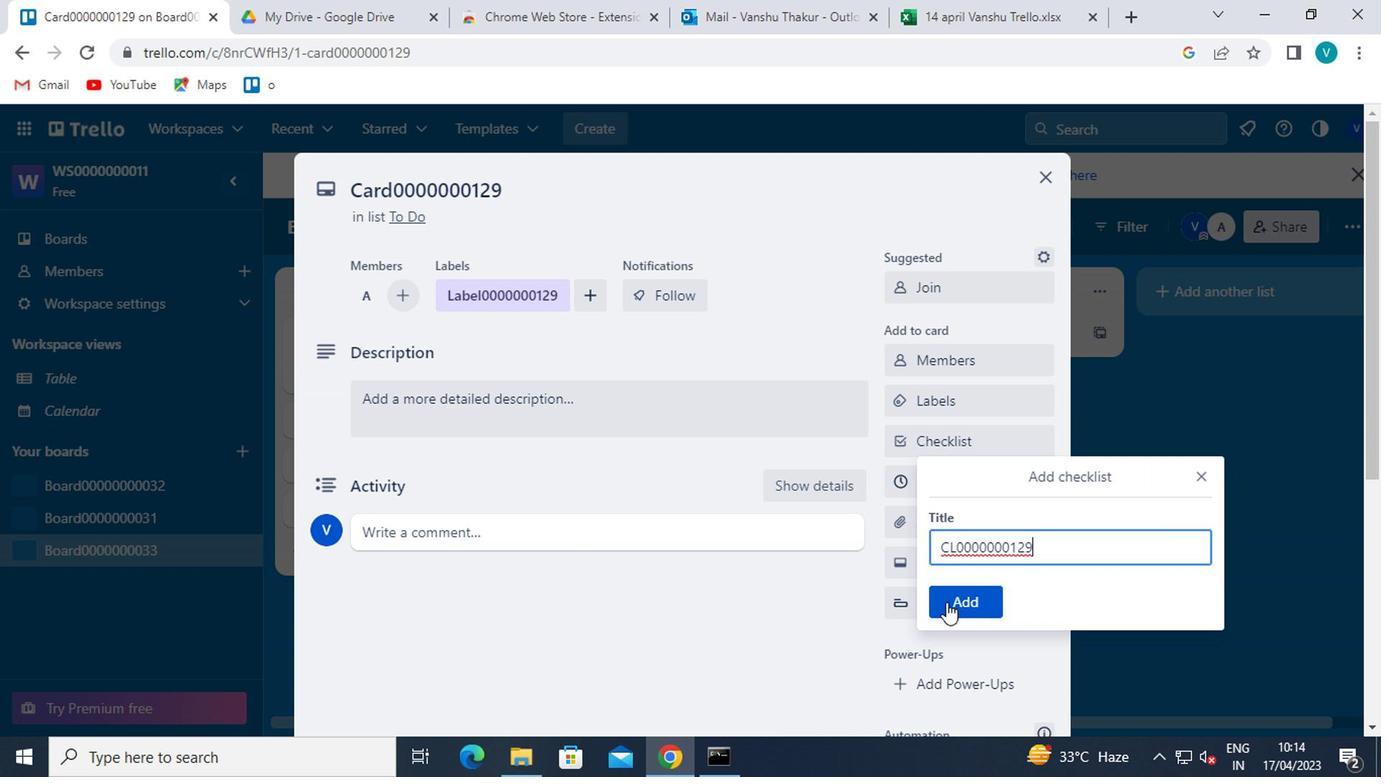 
Action: Mouse moved to (974, 467)
Screenshot: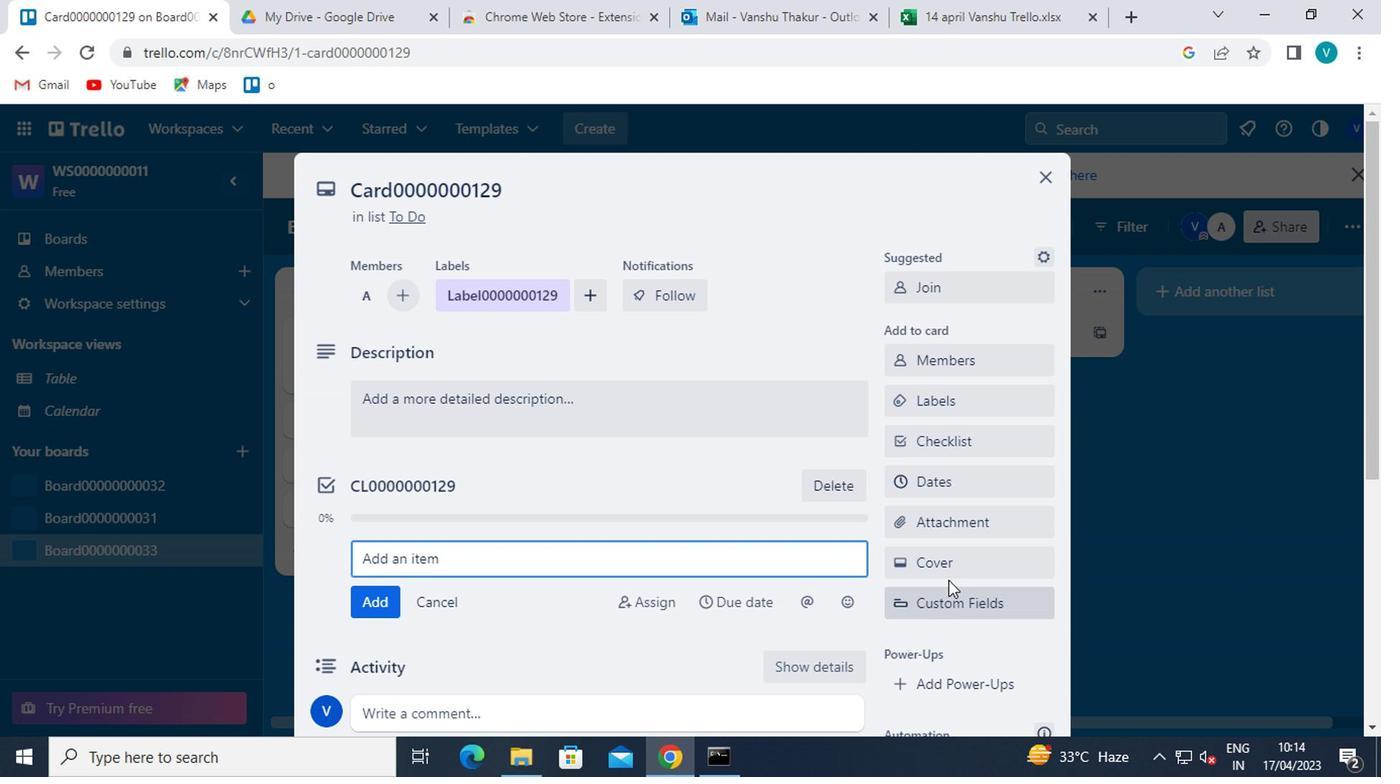 
Action: Mouse pressed left at (974, 467)
Screenshot: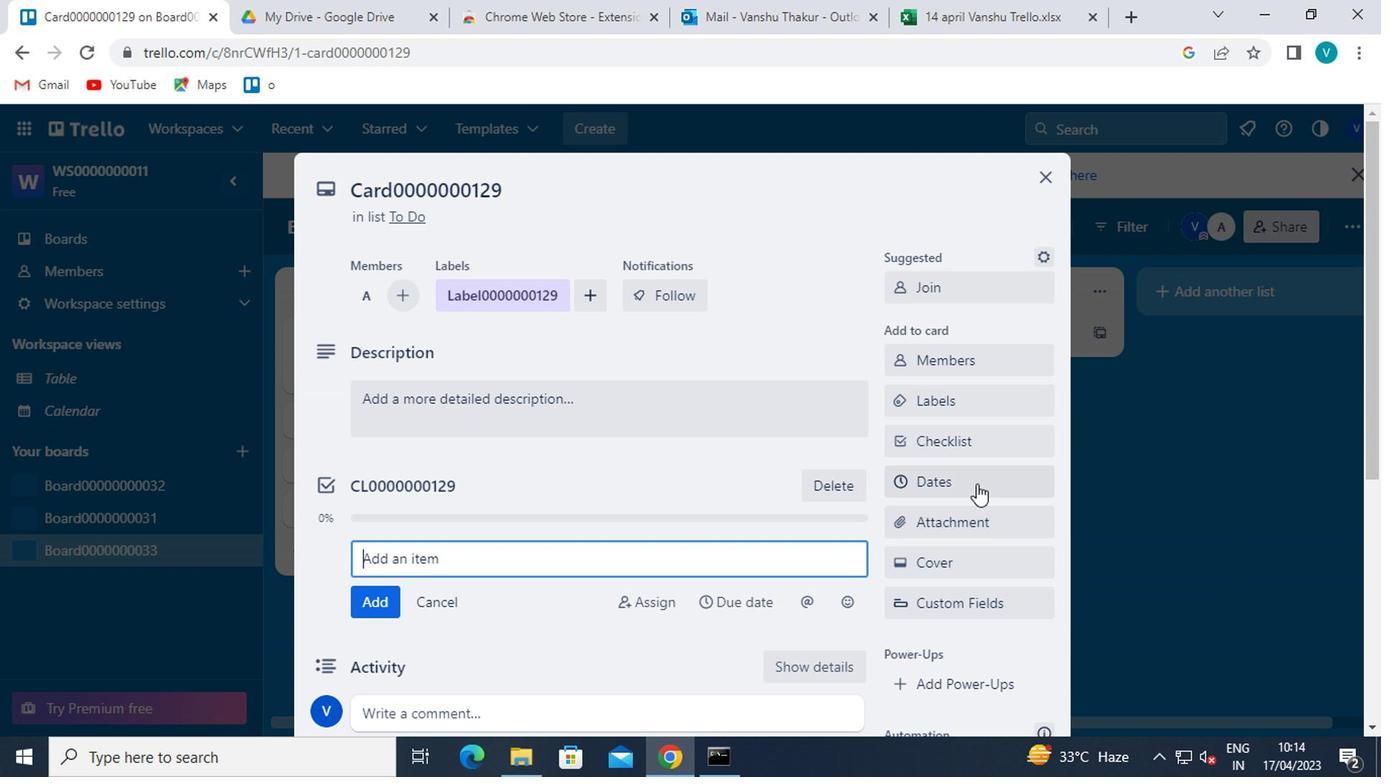 
Action: Mouse moved to (903, 531)
Screenshot: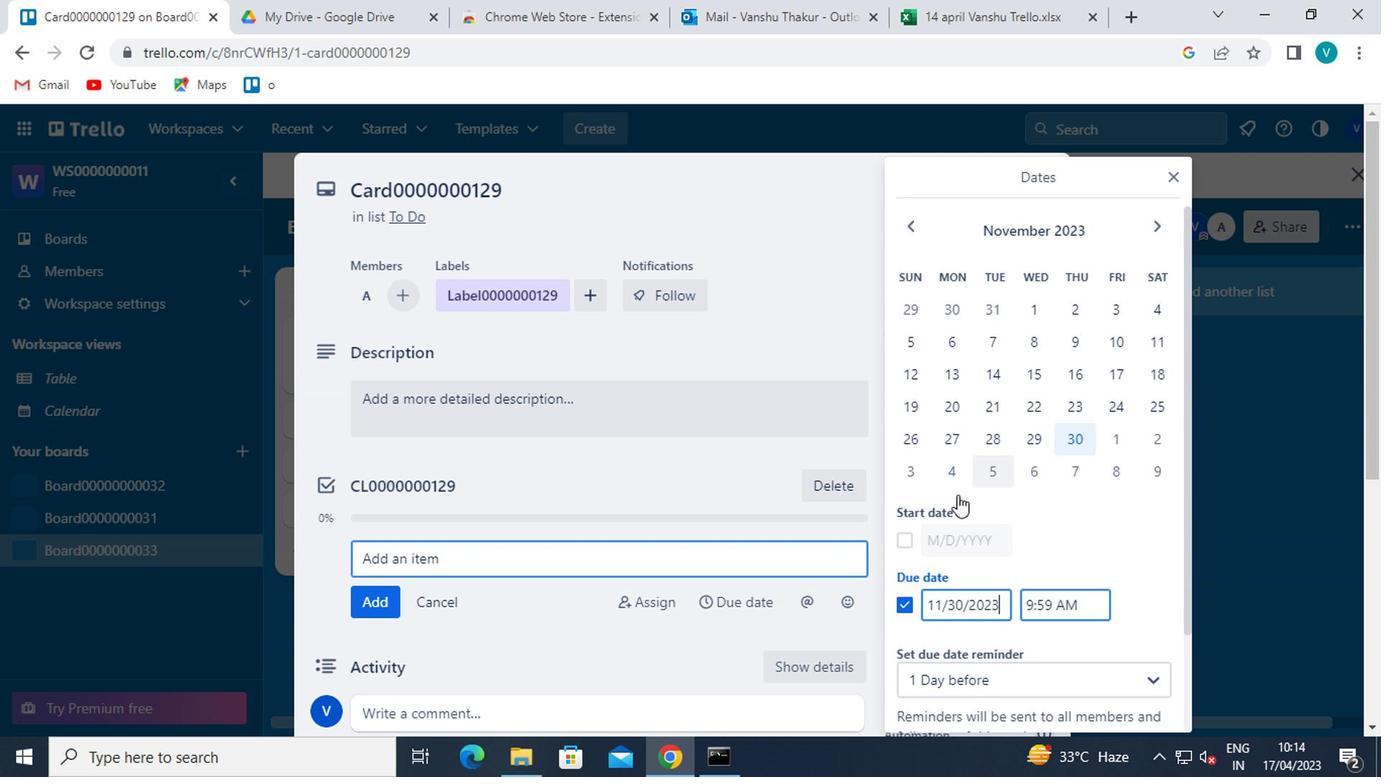 
Action: Mouse pressed left at (903, 531)
Screenshot: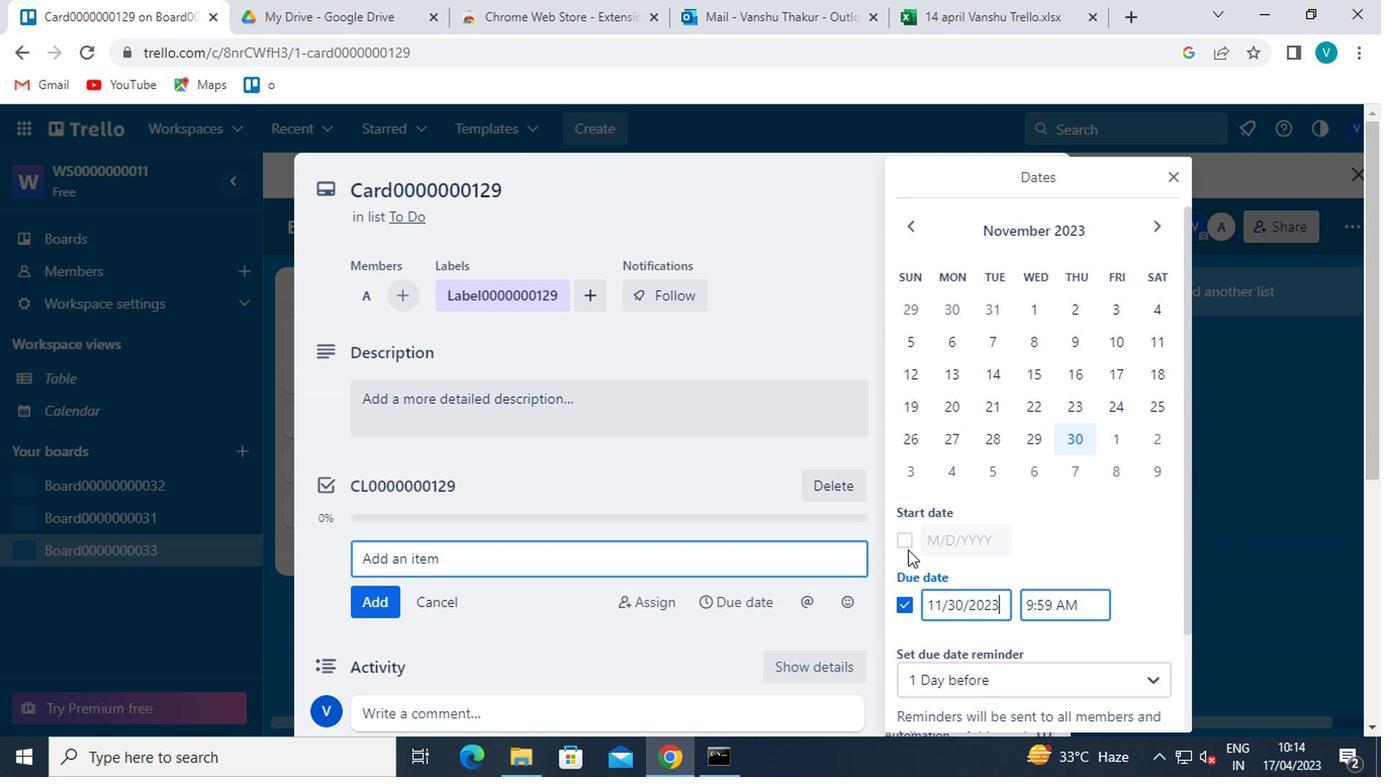 
Action: Mouse moved to (894, 221)
Screenshot: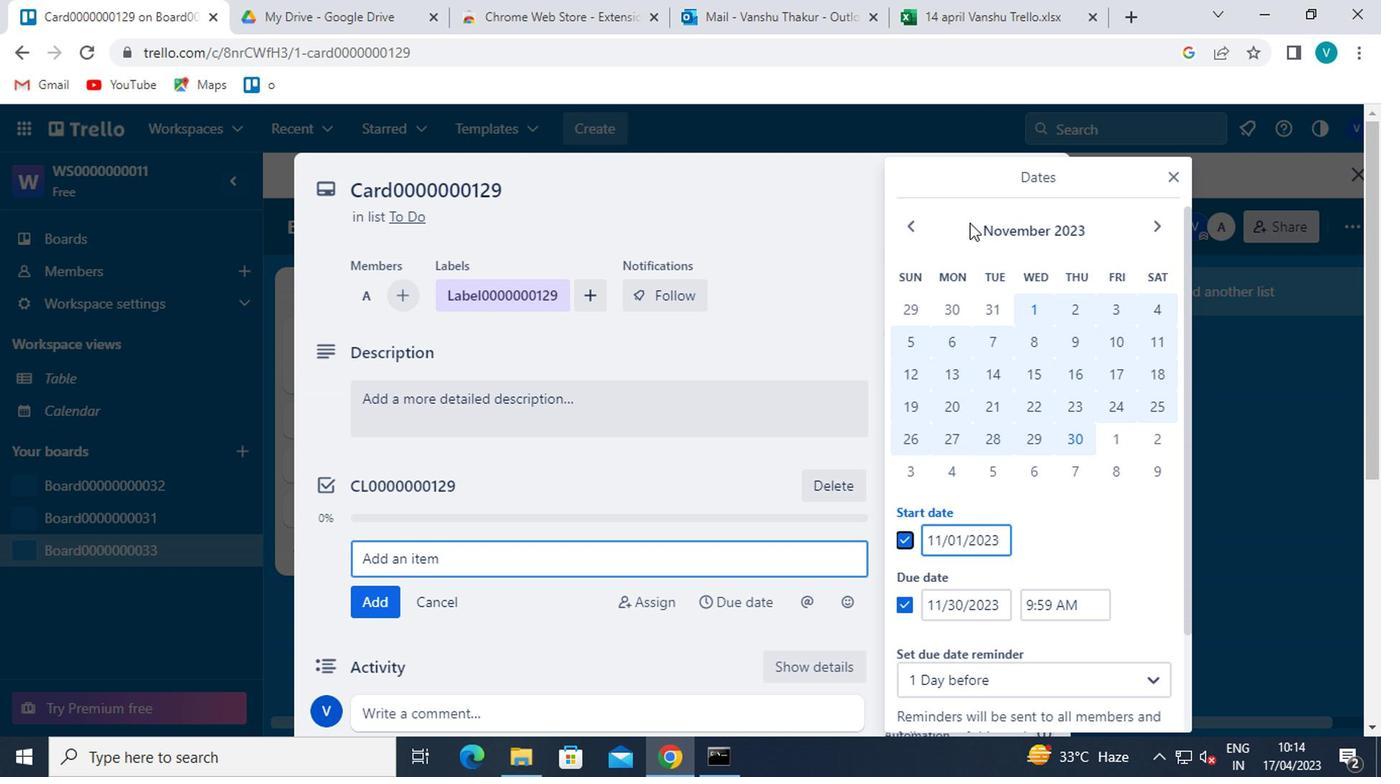 
Action: Mouse pressed left at (894, 221)
Screenshot: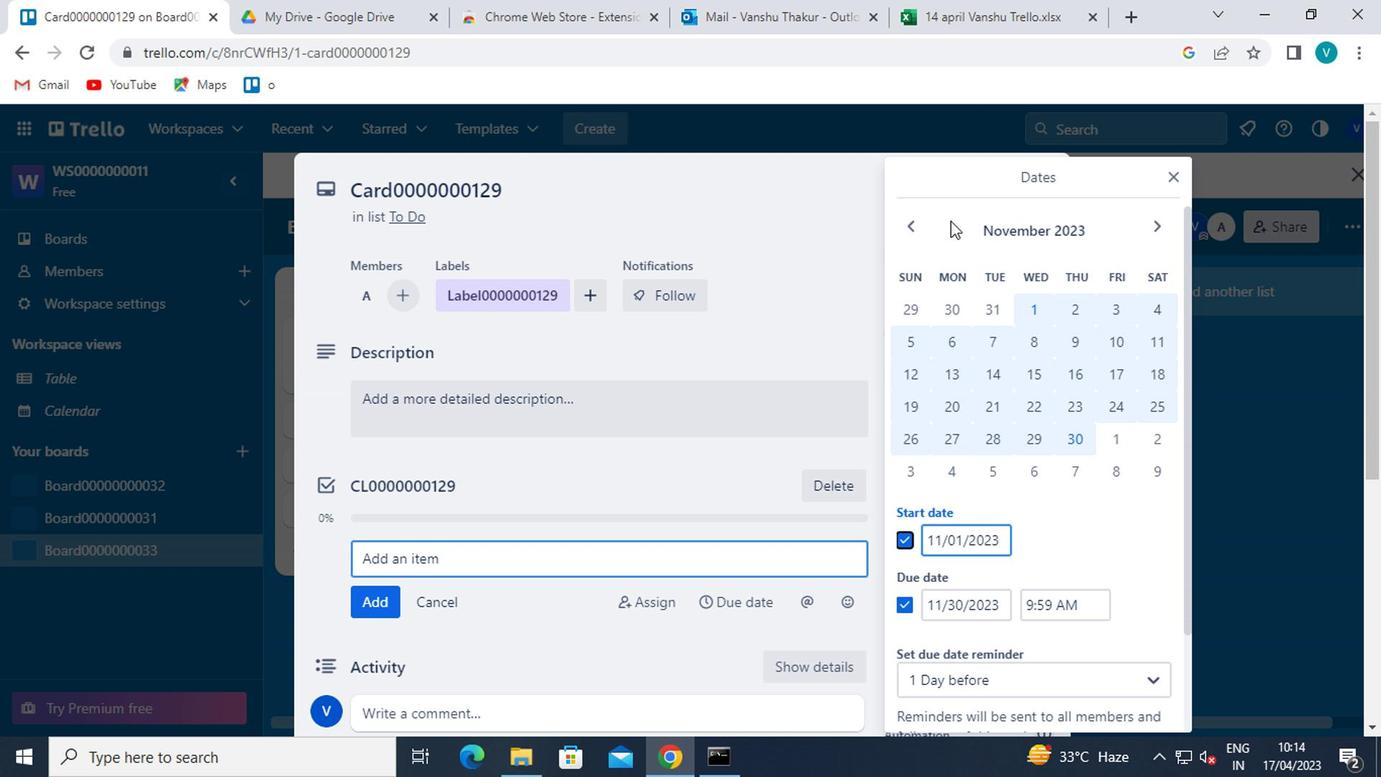 
Action: Mouse pressed left at (894, 221)
Screenshot: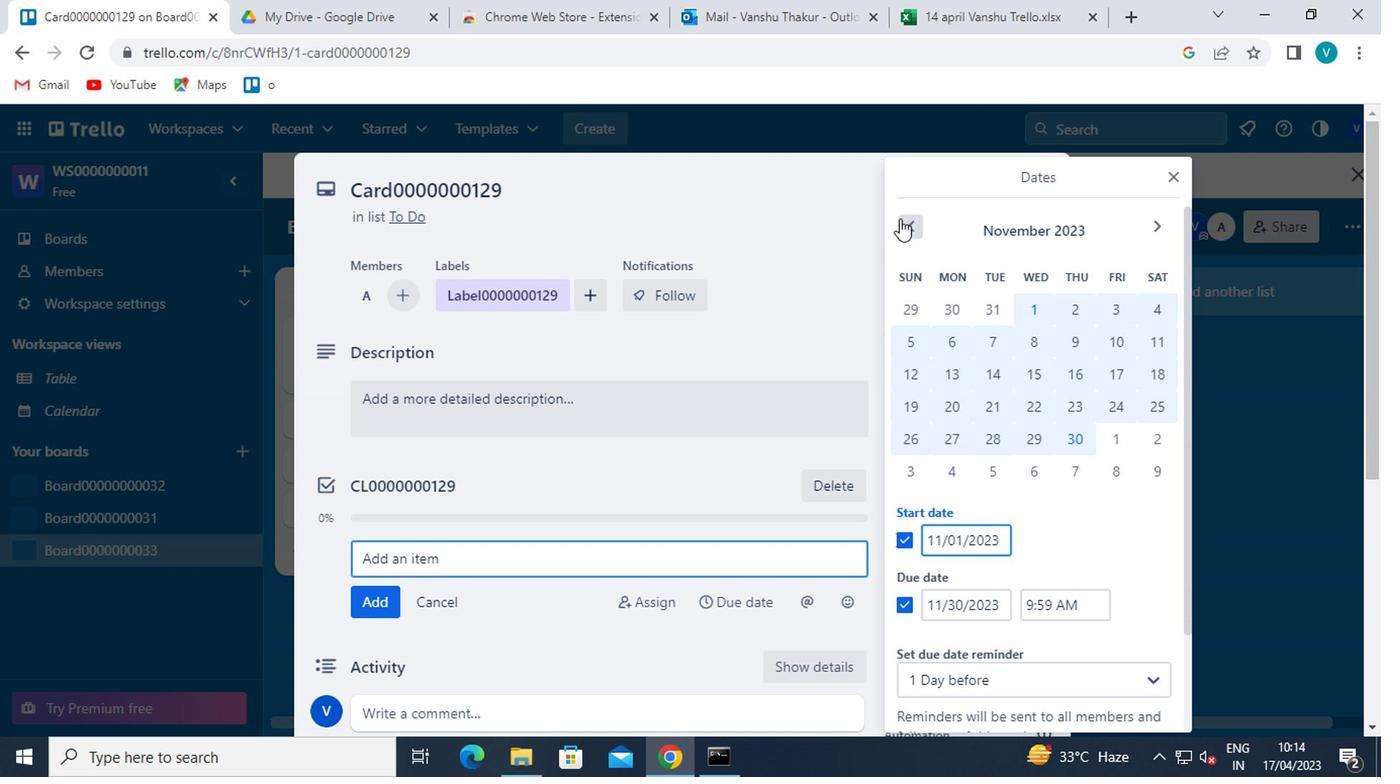 
Action: Mouse pressed left at (894, 221)
Screenshot: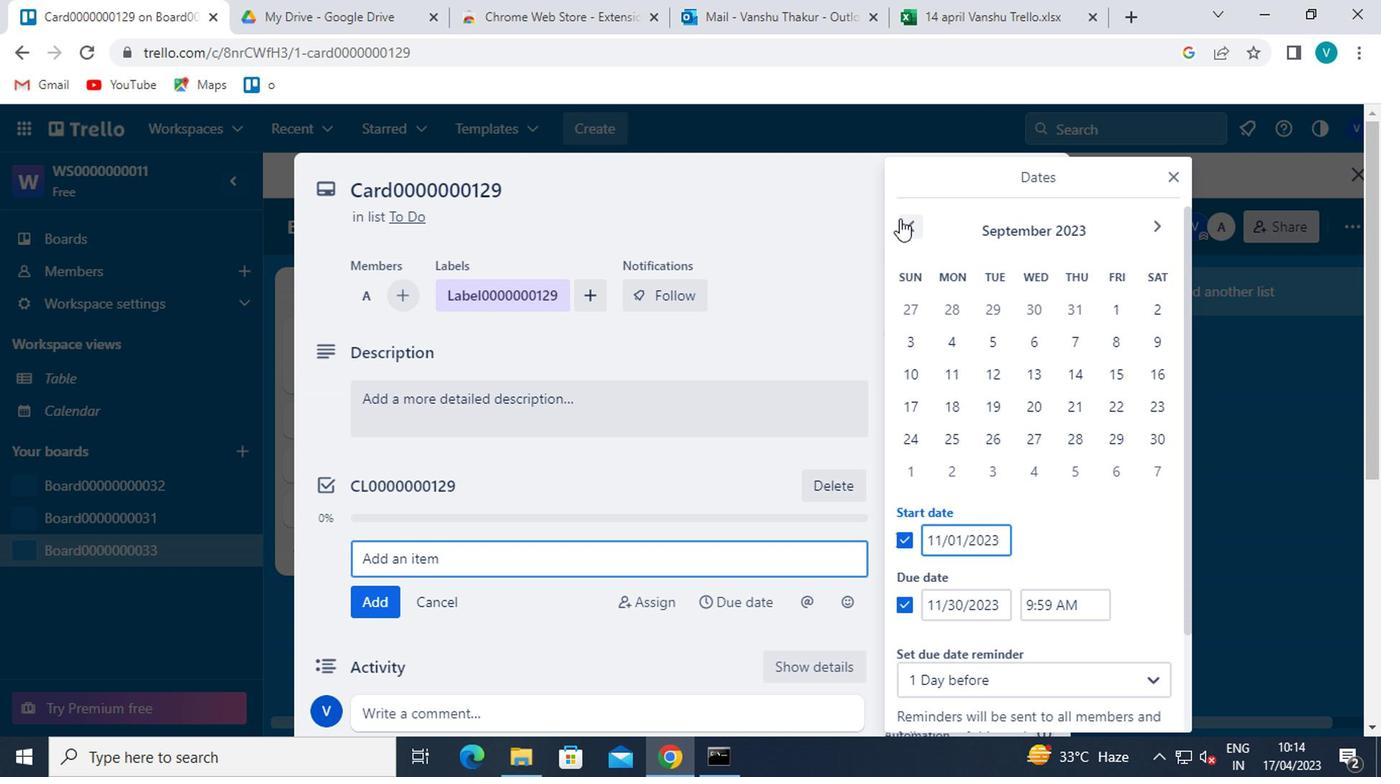 
Action: Mouse moved to (996, 298)
Screenshot: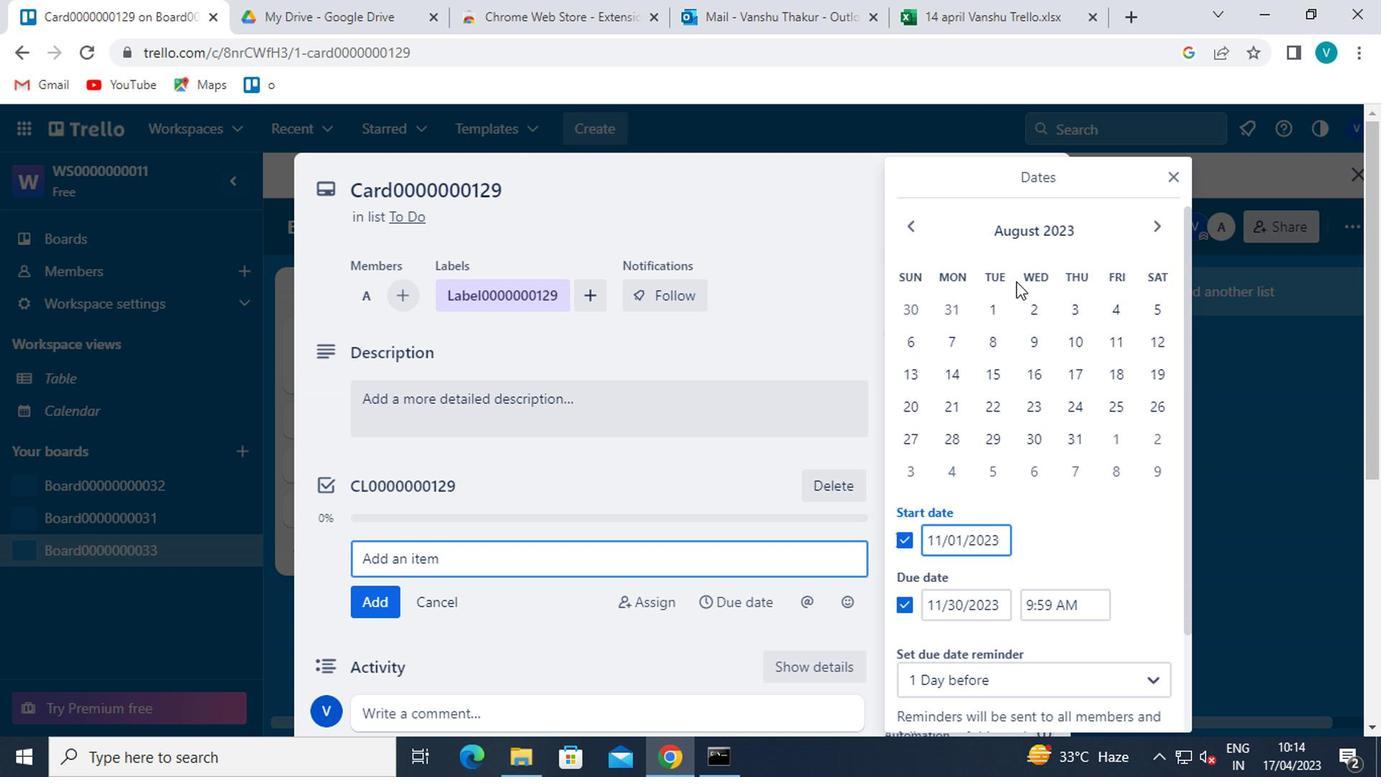 
Action: Mouse pressed left at (996, 298)
Screenshot: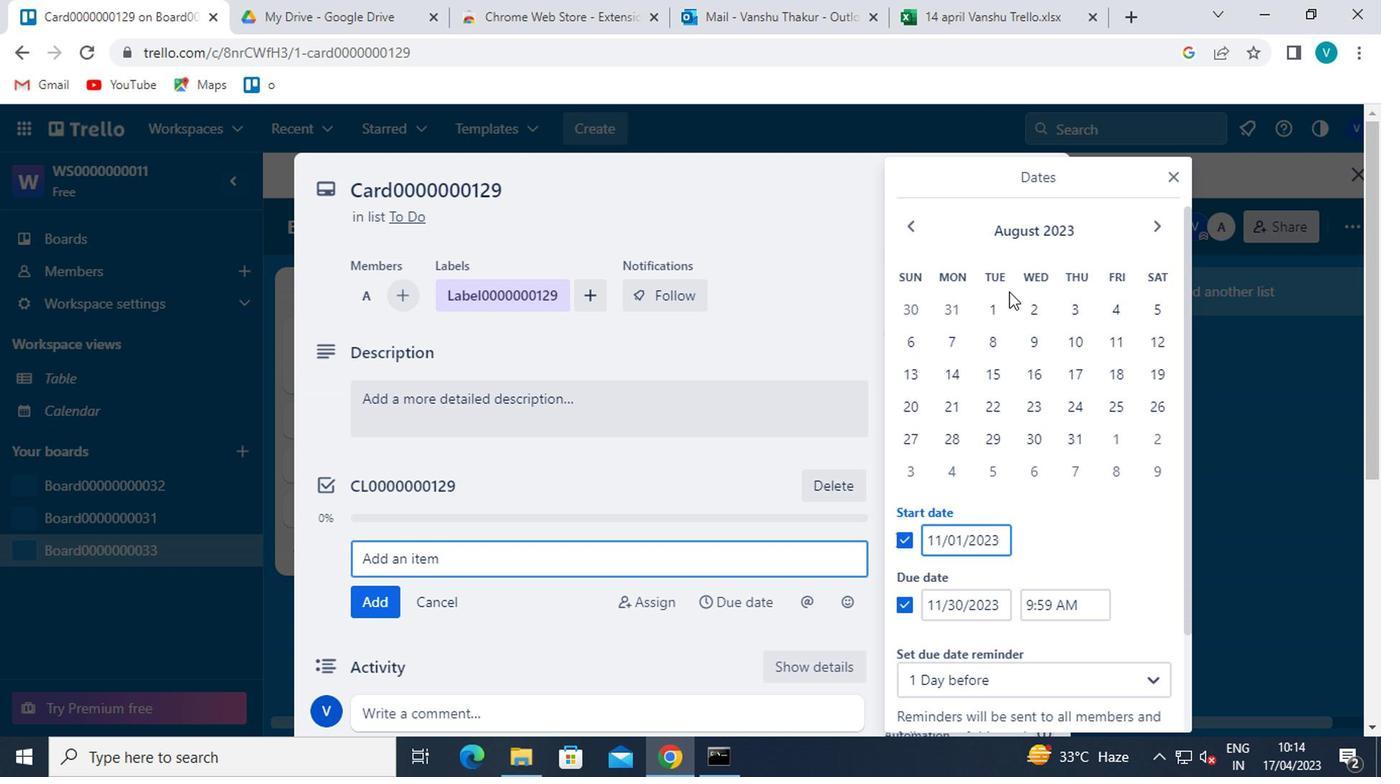 
Action: Mouse moved to (1067, 425)
Screenshot: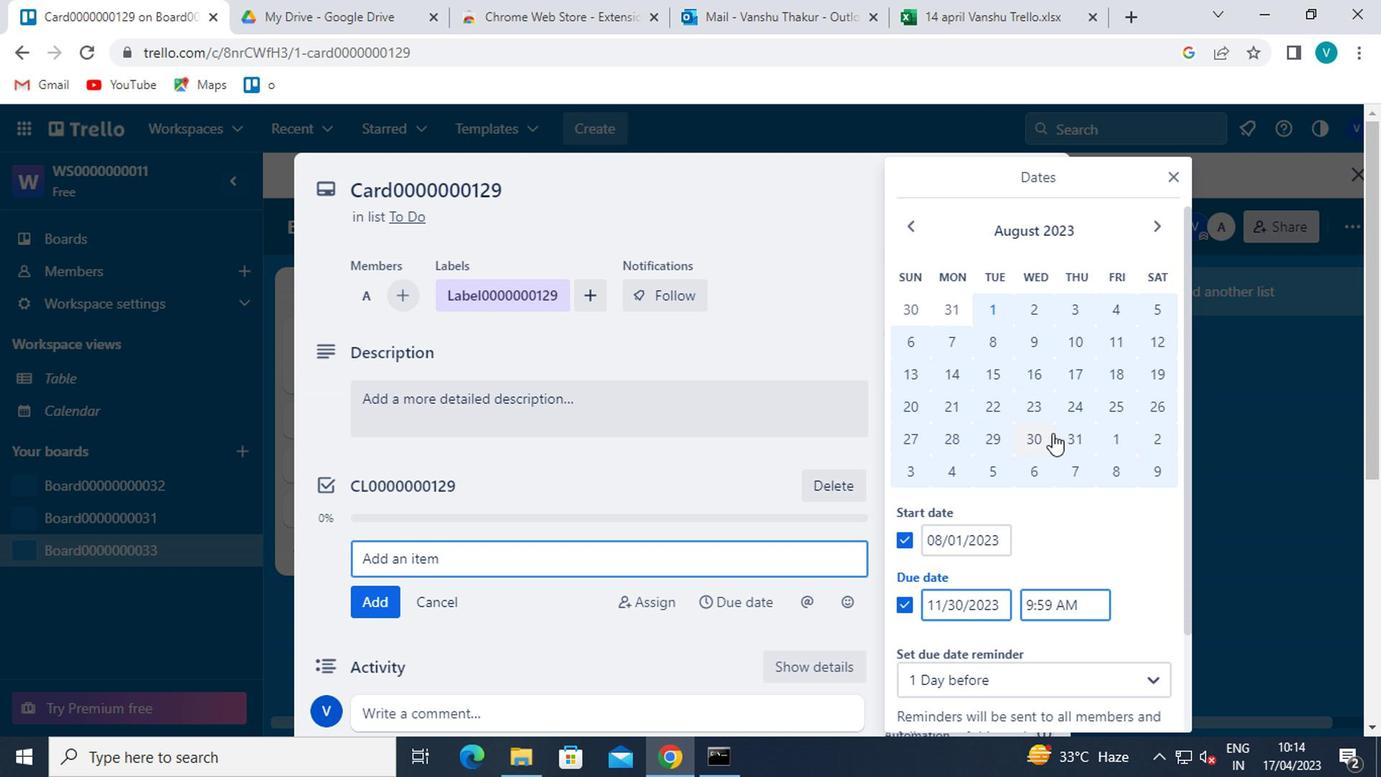 
Action: Mouse pressed left at (1067, 425)
Screenshot: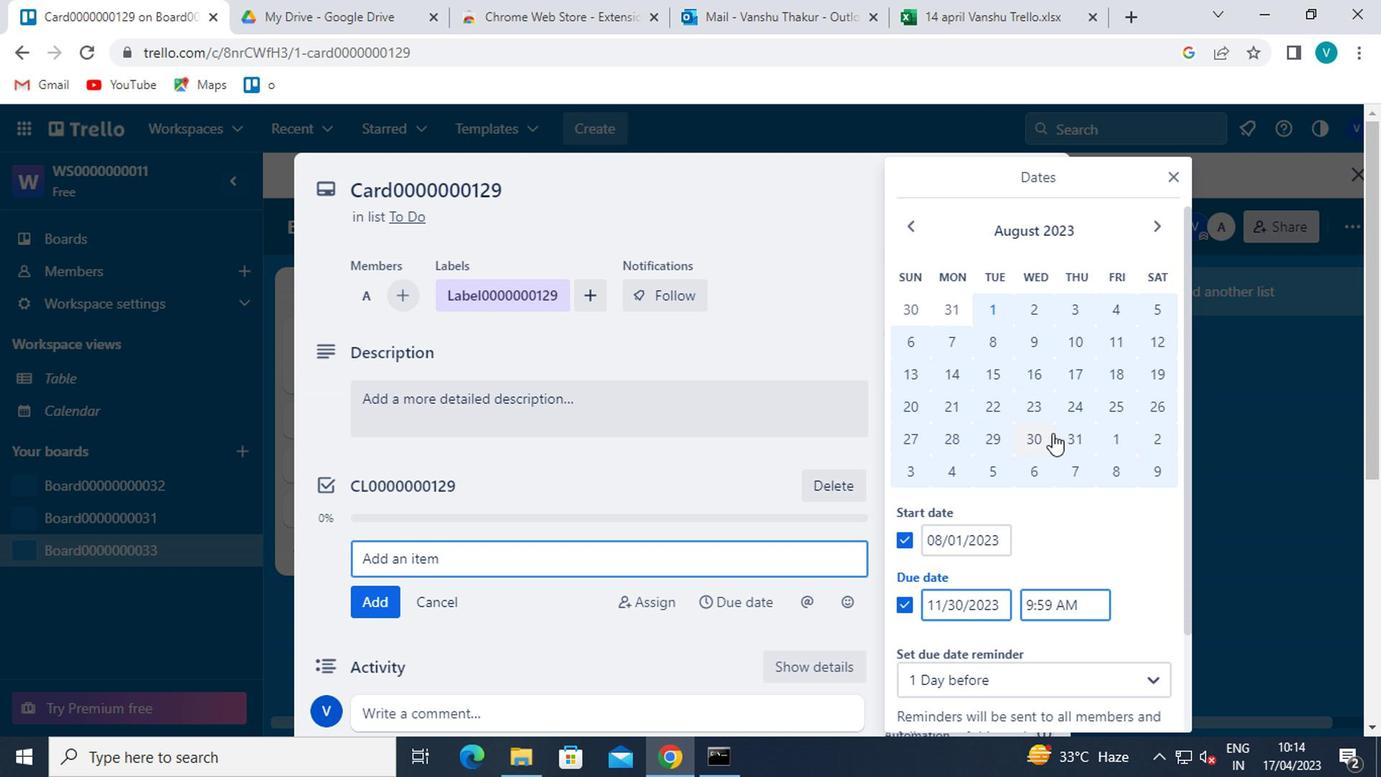 
Action: Mouse moved to (969, 546)
Screenshot: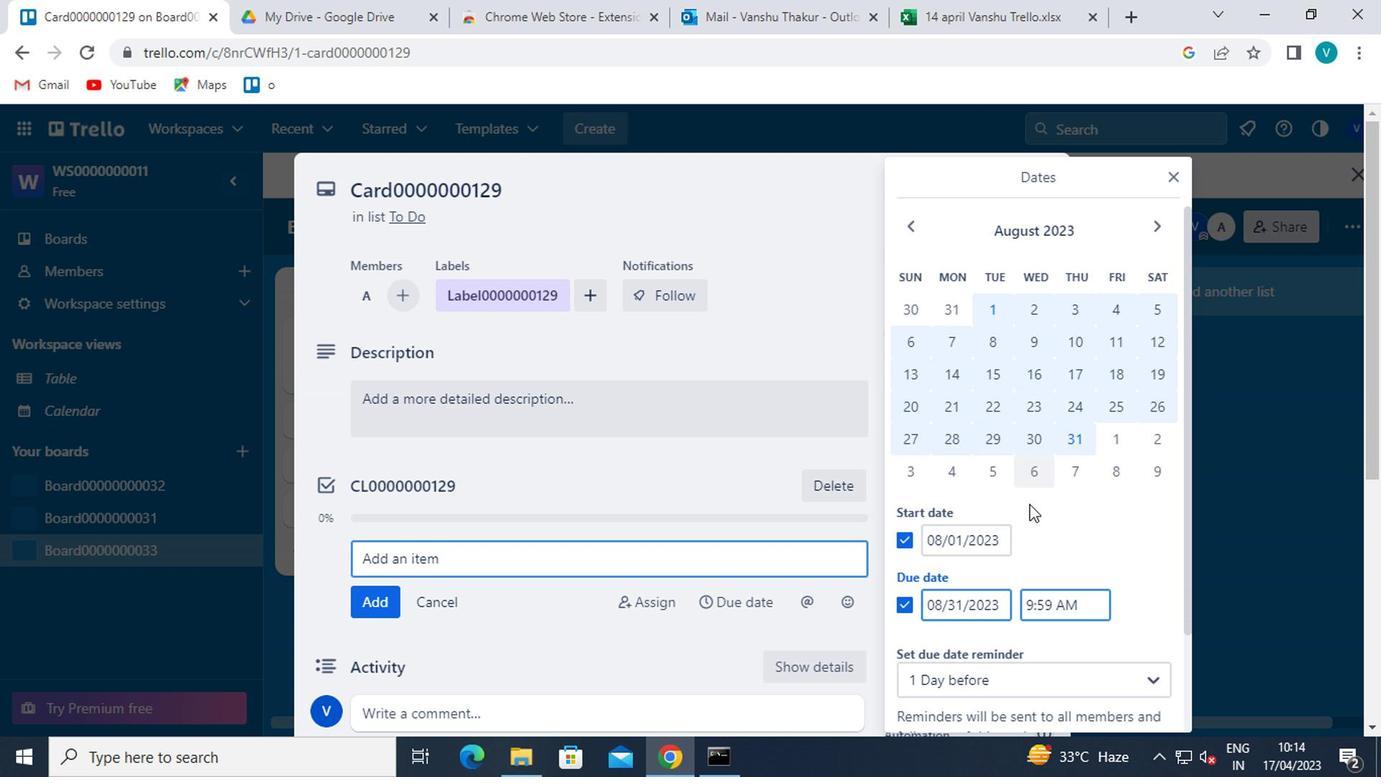
Action: Mouse scrolled (969, 546) with delta (0, 0)
Screenshot: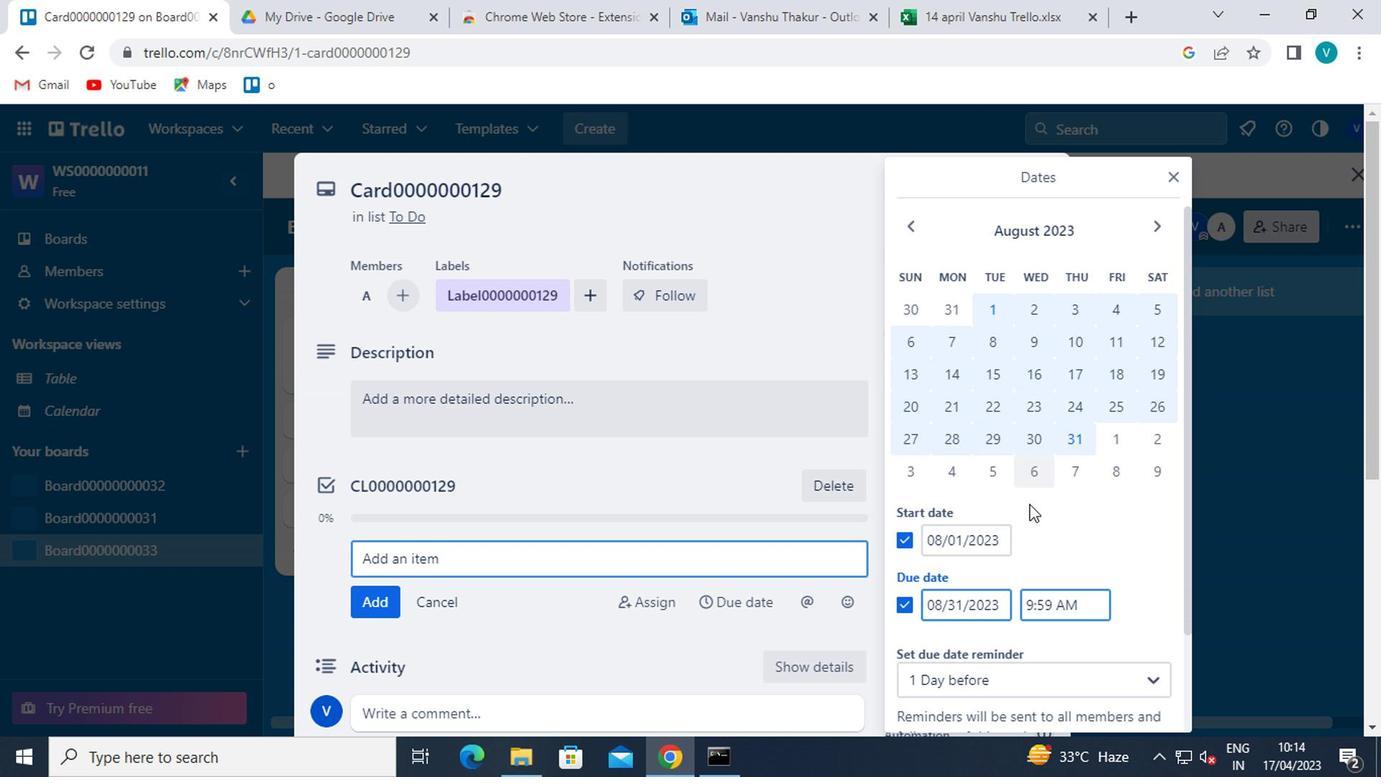
Action: Mouse scrolled (969, 546) with delta (0, 0)
Screenshot: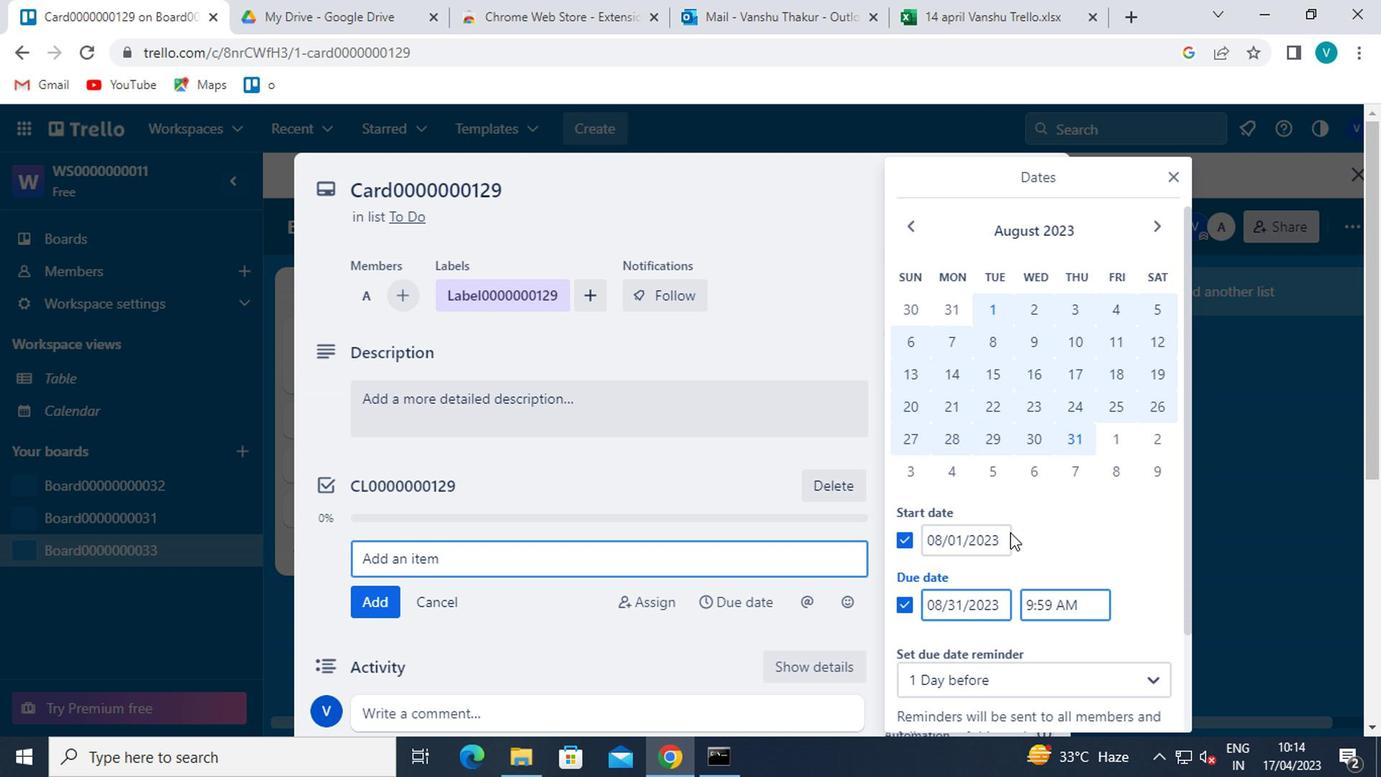 
Action: Mouse moved to (941, 627)
Screenshot: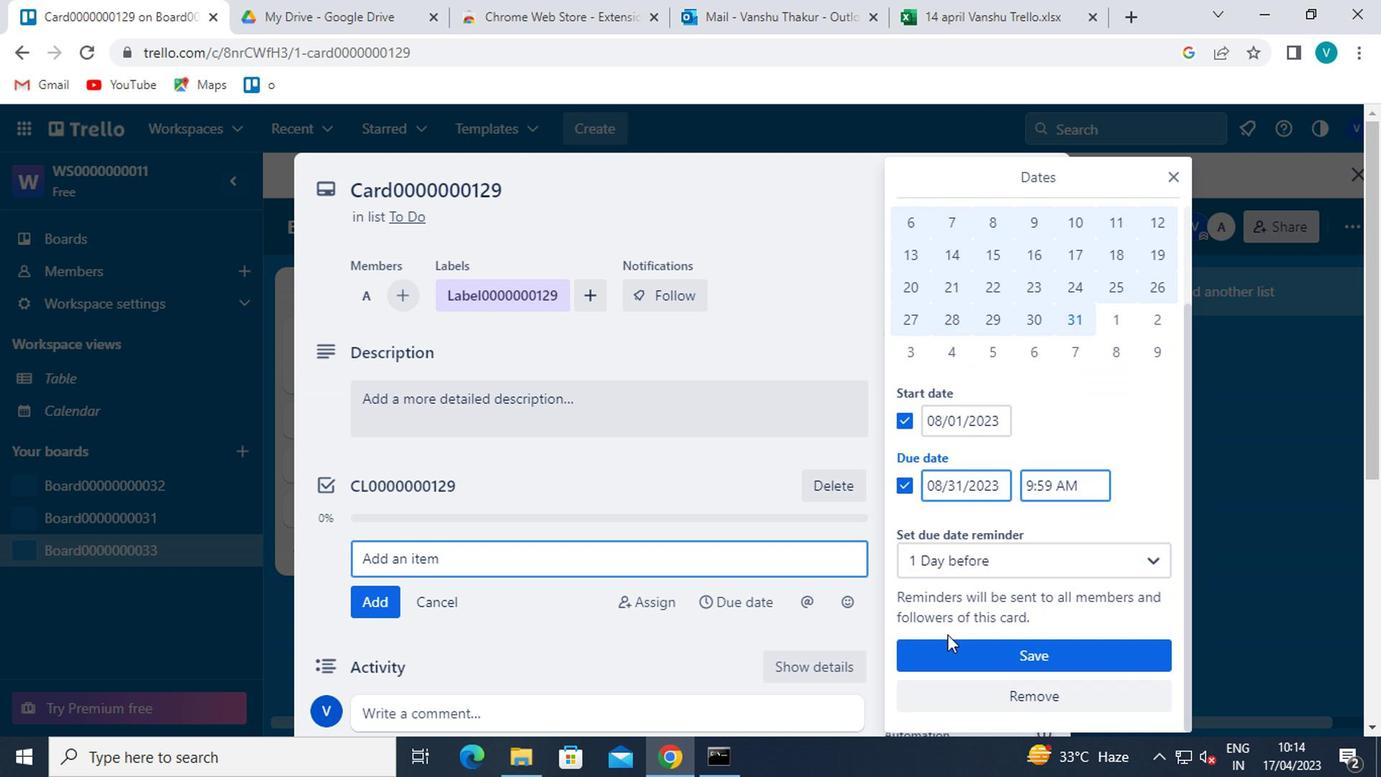 
Action: Mouse pressed left at (941, 627)
Screenshot: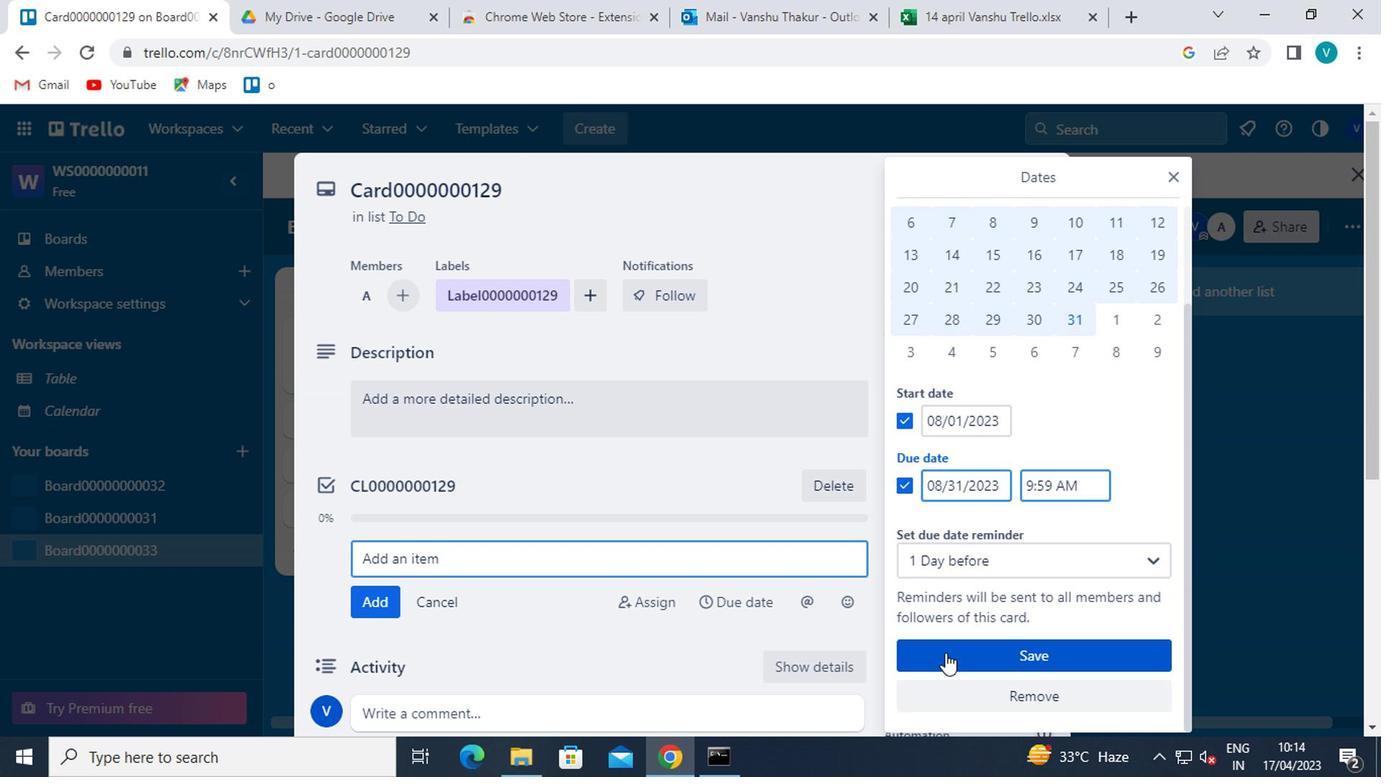 
Action: Mouse moved to (941, 627)
Screenshot: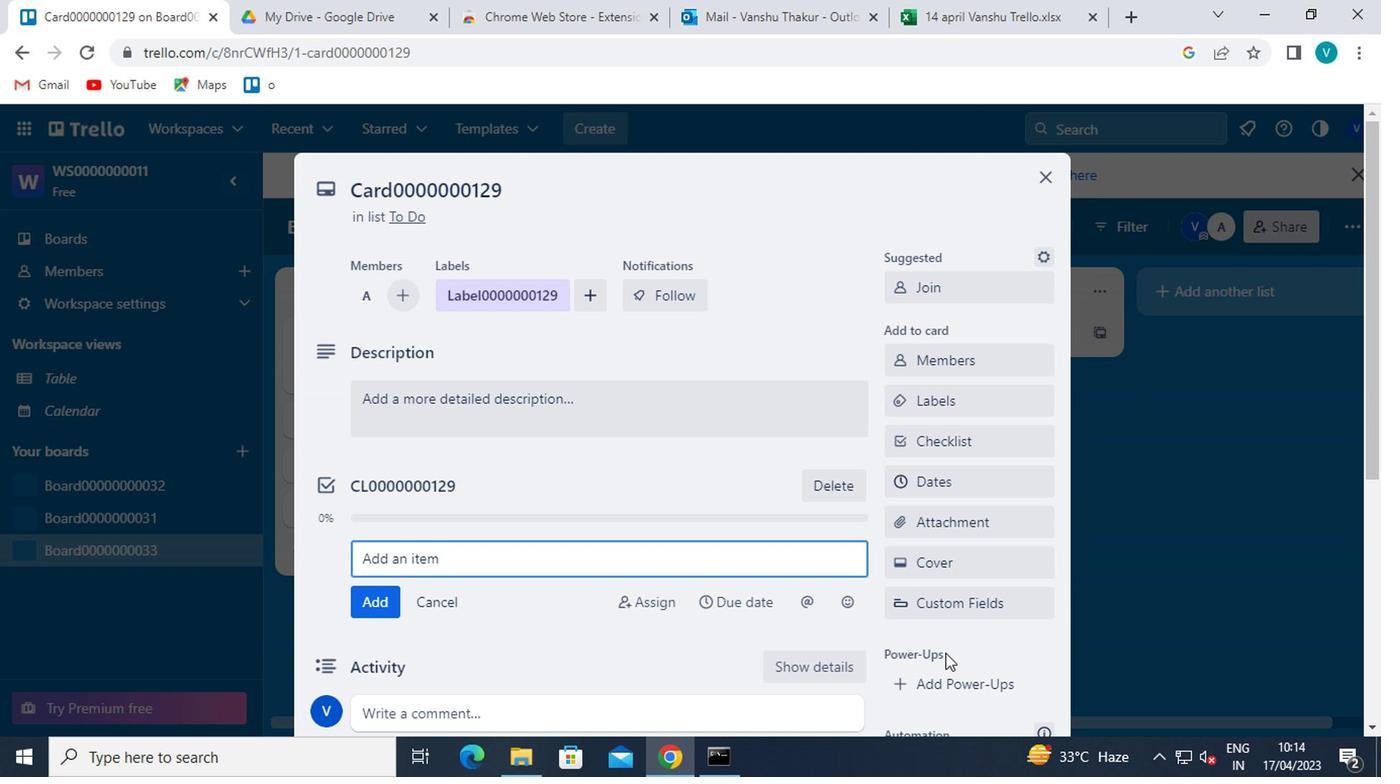 
